 Task: Find connections with filter location Bānka with filter topic #managementwith filter profile language German with filter current company United Breweries Ltd. with filter school Christ The King Engineering College with filter industry Computers and Electronics Manufacturing with filter service category Cybersecurity with filter keywords title Heavy Equipment Operator
Action: Mouse moved to (516, 65)
Screenshot: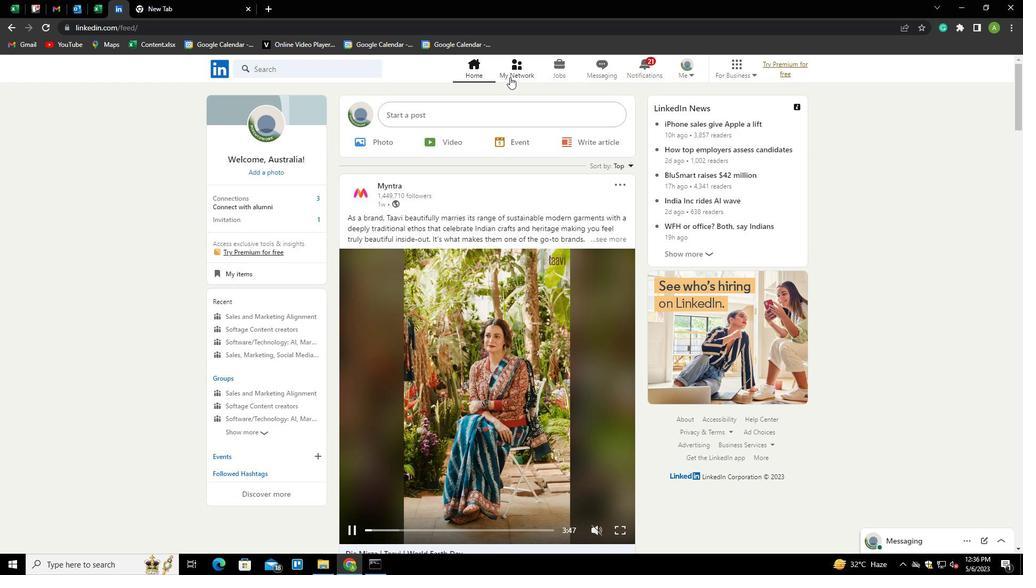 
Action: Mouse pressed left at (516, 65)
Screenshot: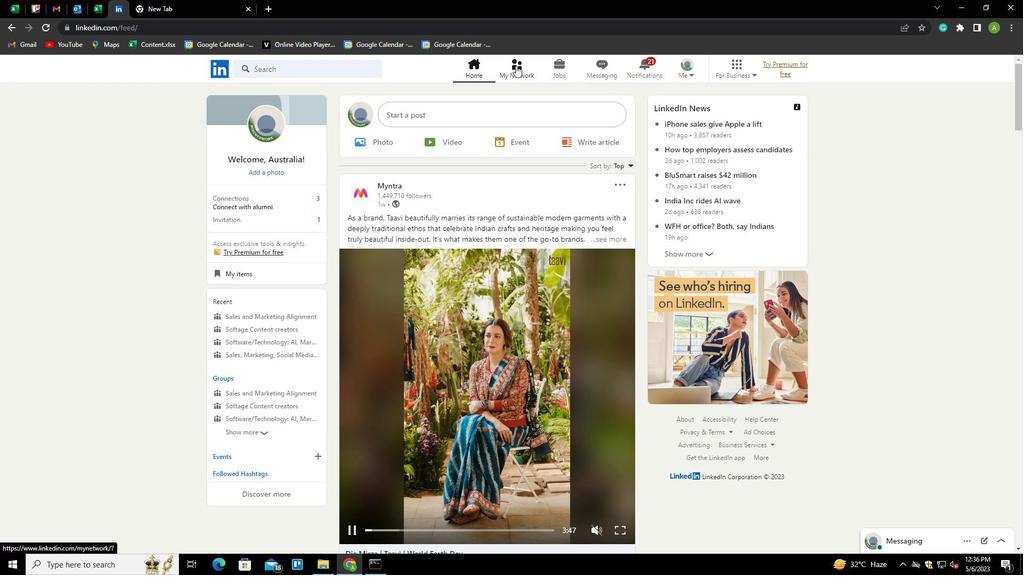 
Action: Mouse moved to (275, 126)
Screenshot: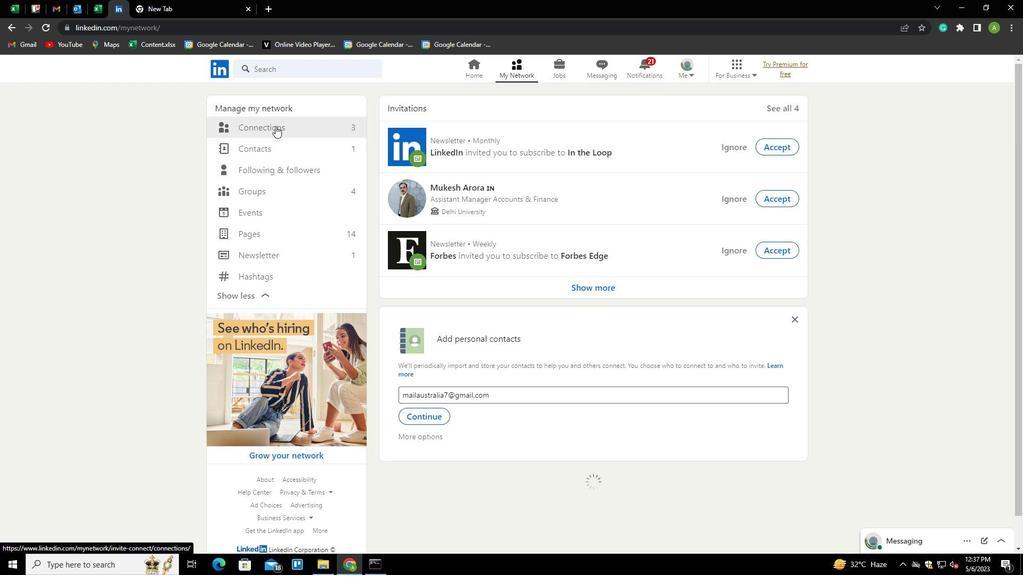 
Action: Mouse pressed left at (275, 126)
Screenshot: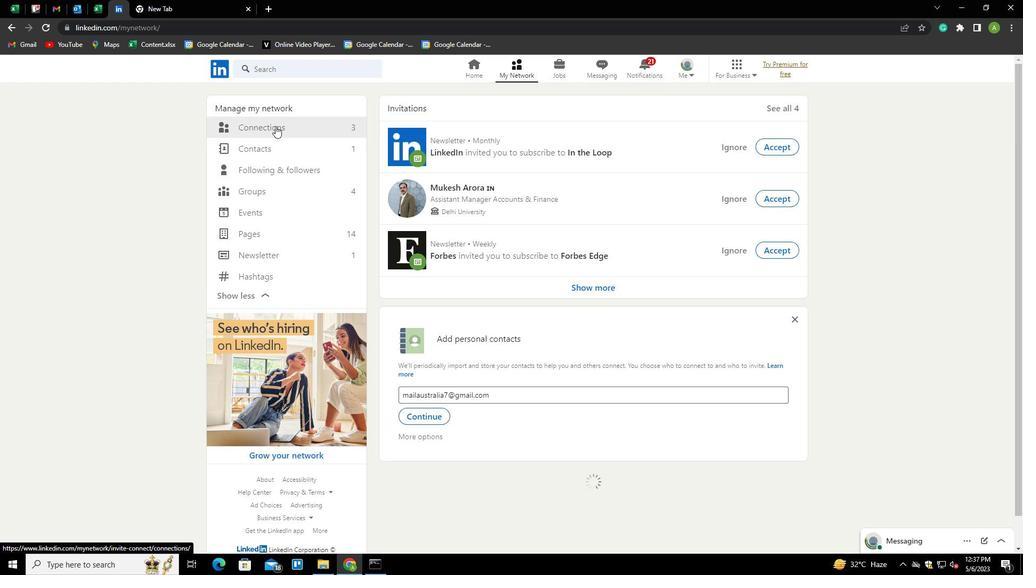 
Action: Mouse moved to (574, 127)
Screenshot: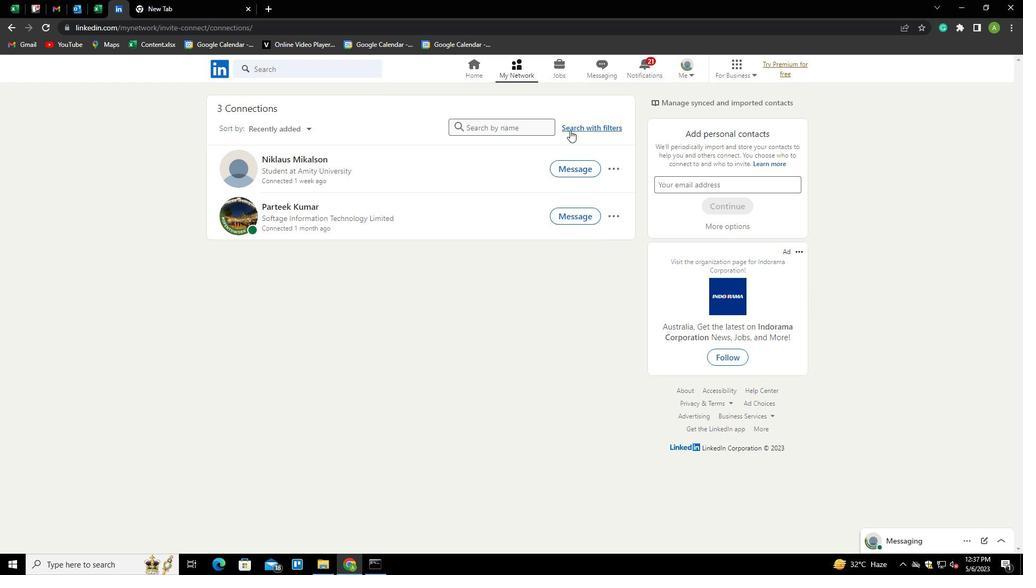 
Action: Mouse pressed left at (574, 127)
Screenshot: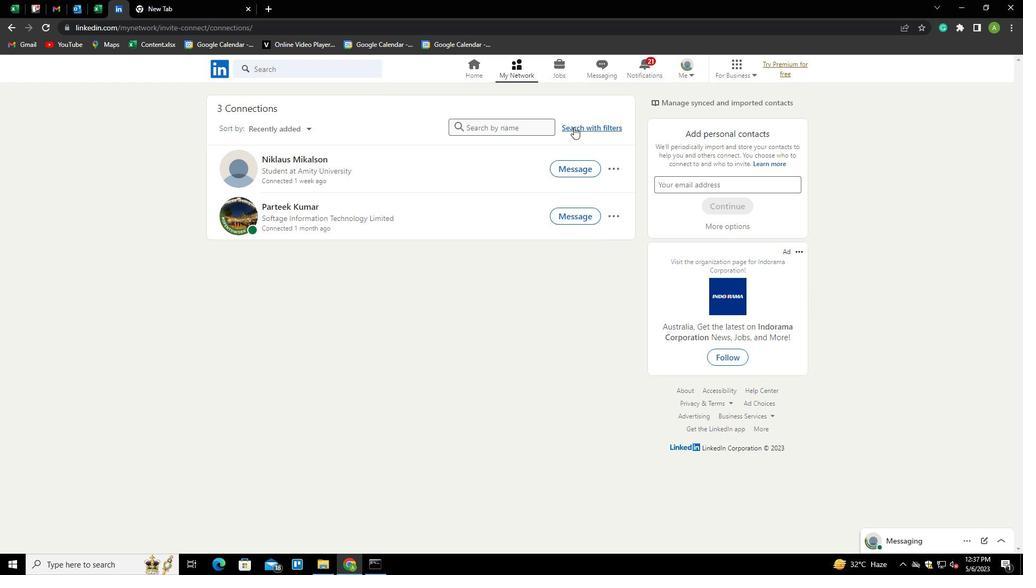 
Action: Mouse moved to (550, 96)
Screenshot: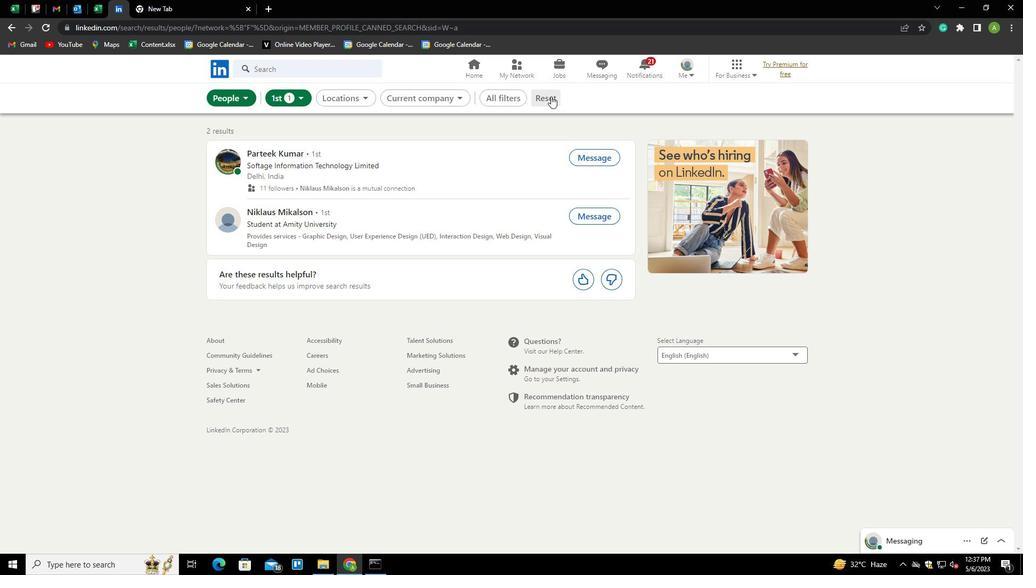 
Action: Mouse pressed left at (550, 96)
Screenshot: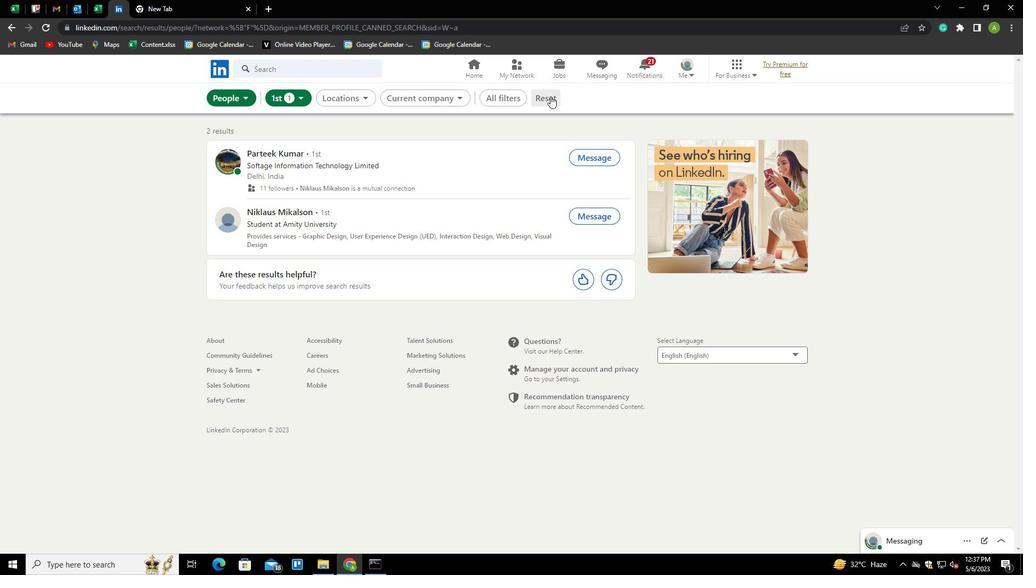
Action: Mouse moved to (529, 96)
Screenshot: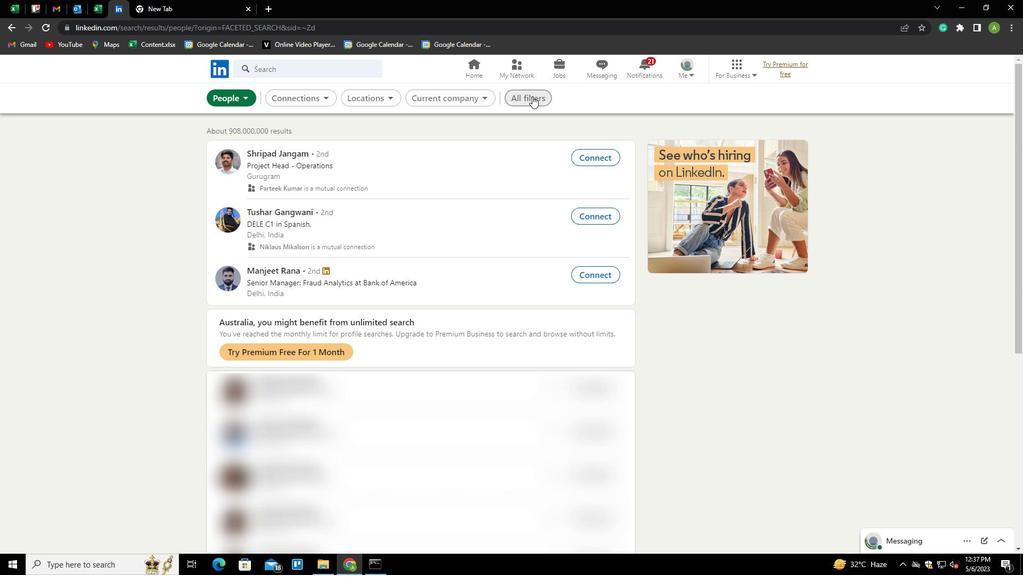 
Action: Mouse pressed left at (529, 96)
Screenshot: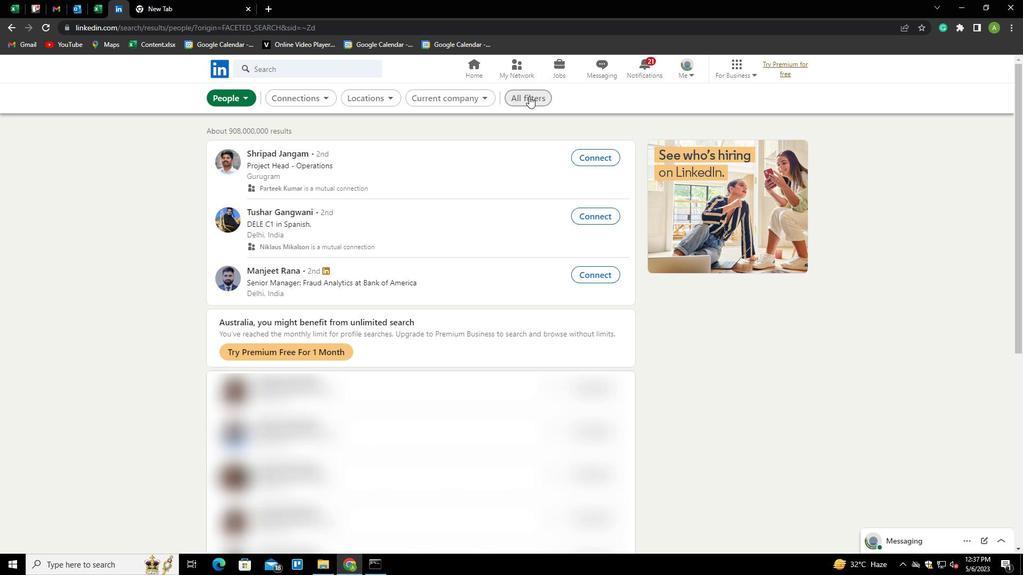 
Action: Mouse moved to (852, 371)
Screenshot: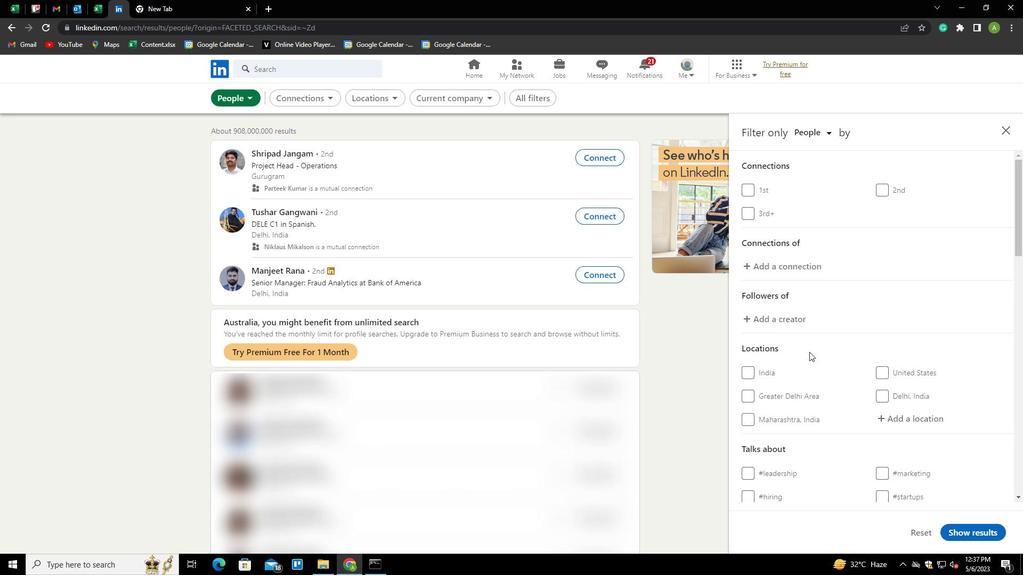 
Action: Mouse scrolled (852, 371) with delta (0, 0)
Screenshot: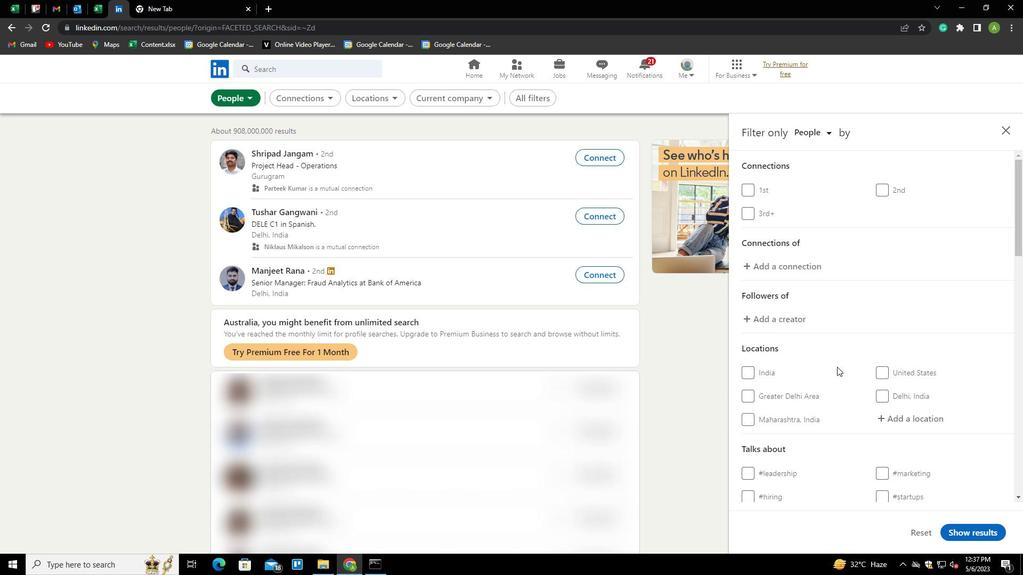 
Action: Mouse scrolled (852, 371) with delta (0, 0)
Screenshot: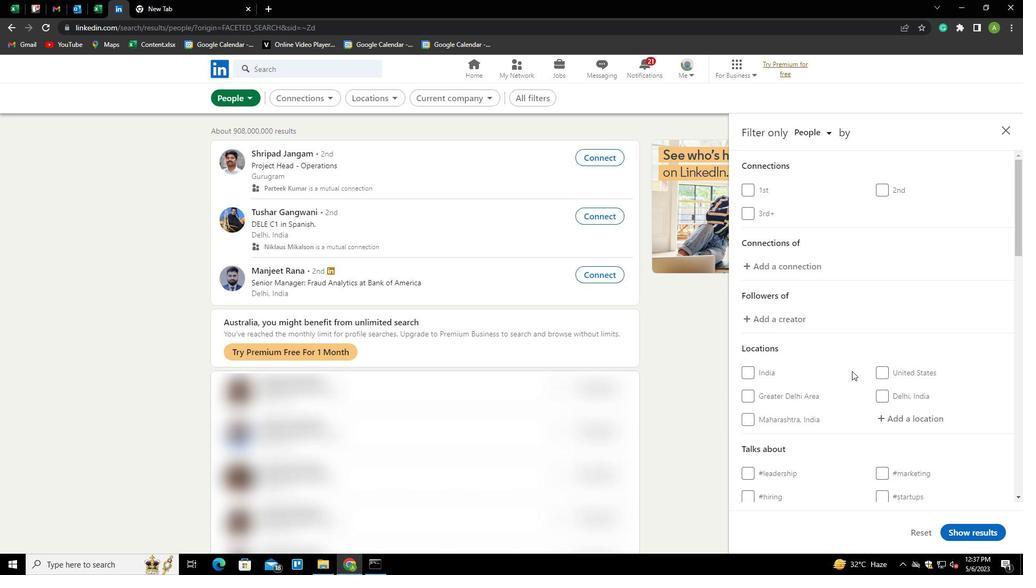 
Action: Mouse moved to (897, 308)
Screenshot: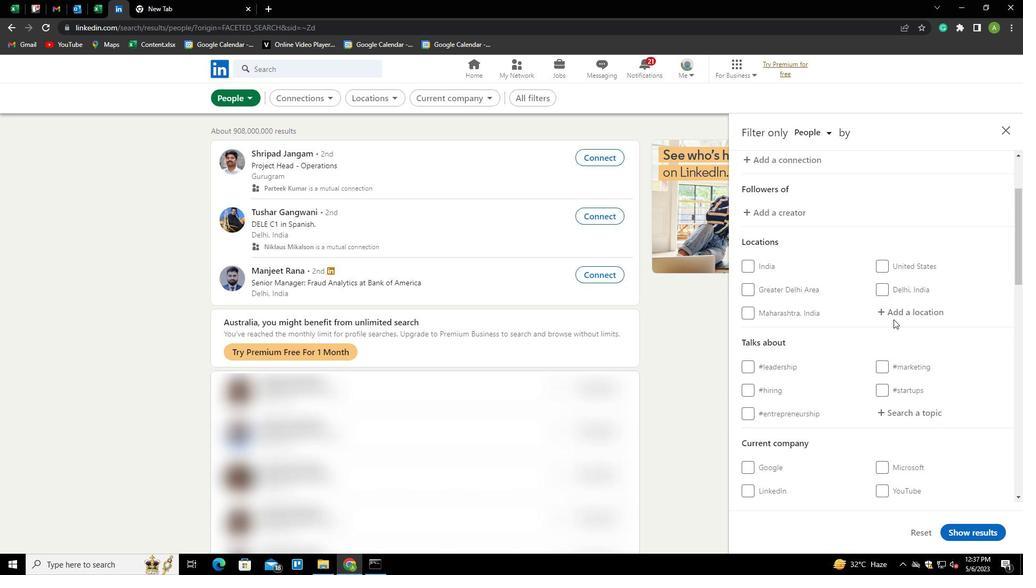 
Action: Mouse pressed left at (897, 308)
Screenshot: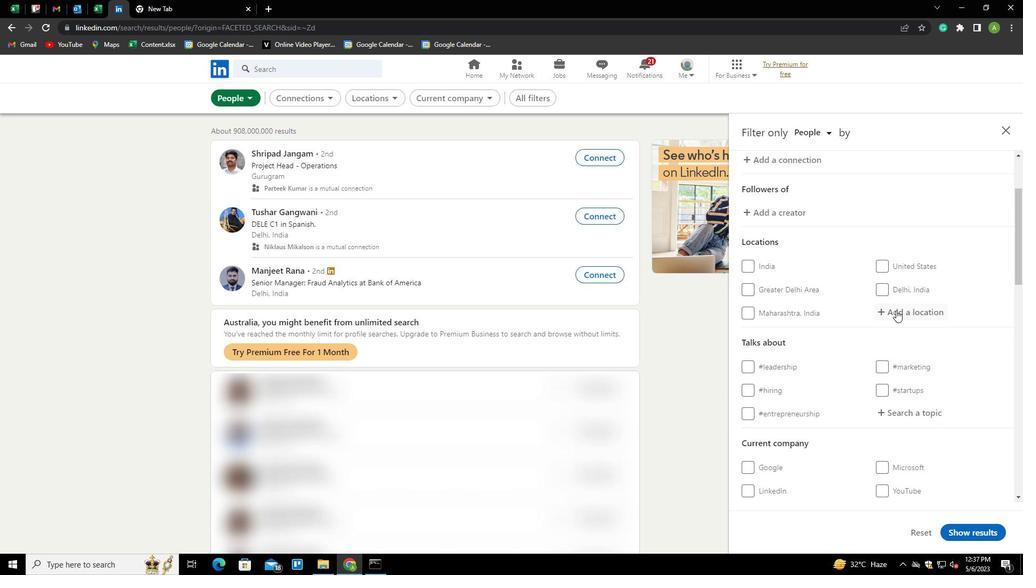 
Action: Key pressed <Key.shift>BA
Screenshot: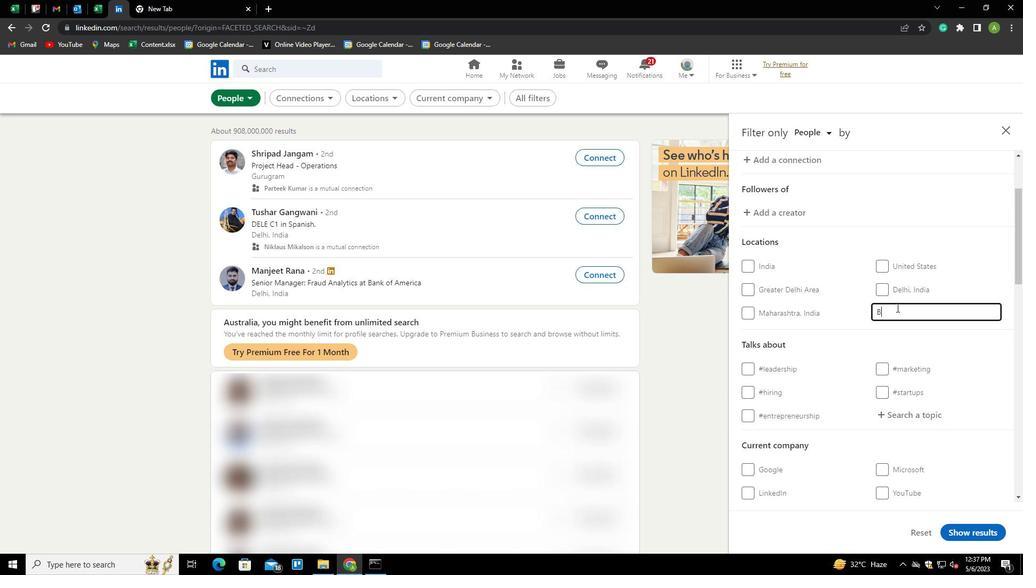 
Action: Mouse moved to (847, 261)
Screenshot: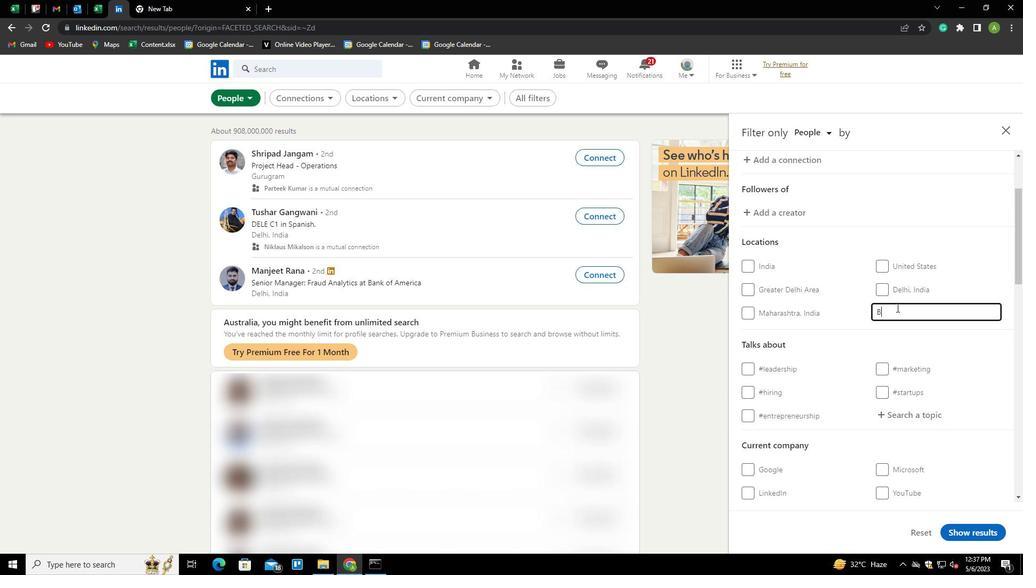 
Action: Key pressed NKS<Key.backspace>A<Key.down><Key.enter>
Screenshot: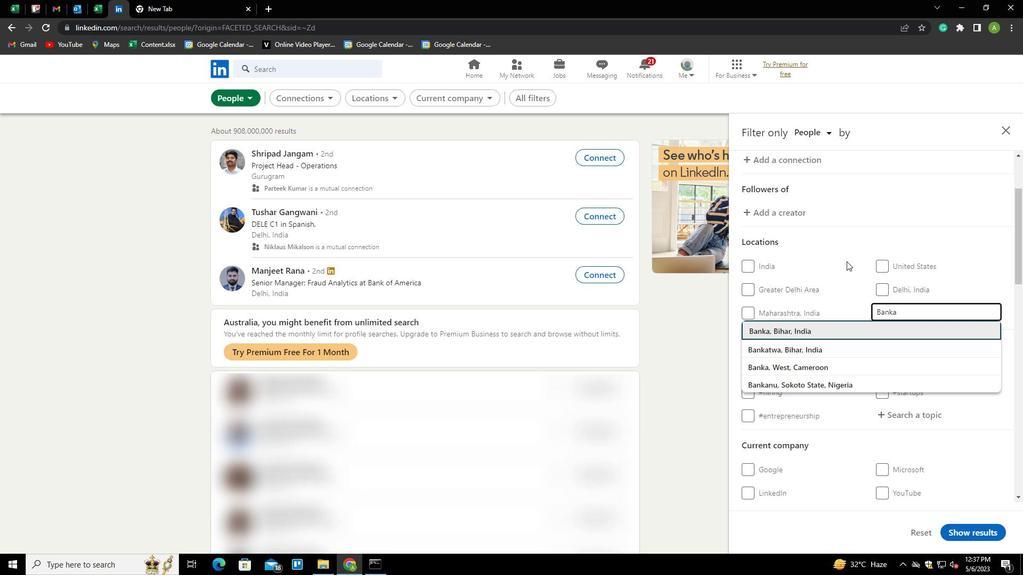 
Action: Mouse moved to (839, 286)
Screenshot: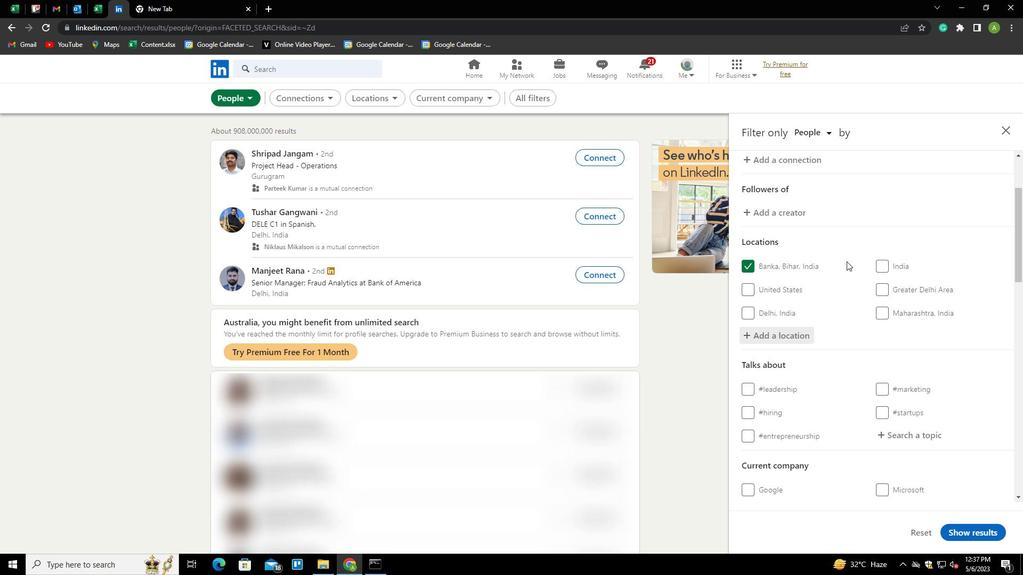 
Action: Mouse scrolled (839, 285) with delta (0, 0)
Screenshot: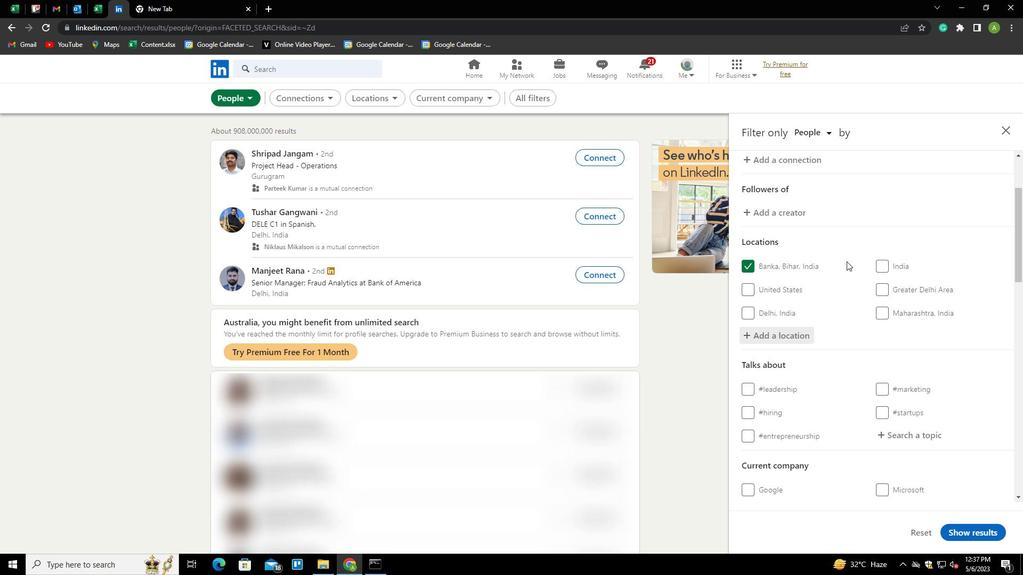 
Action: Mouse scrolled (839, 285) with delta (0, 0)
Screenshot: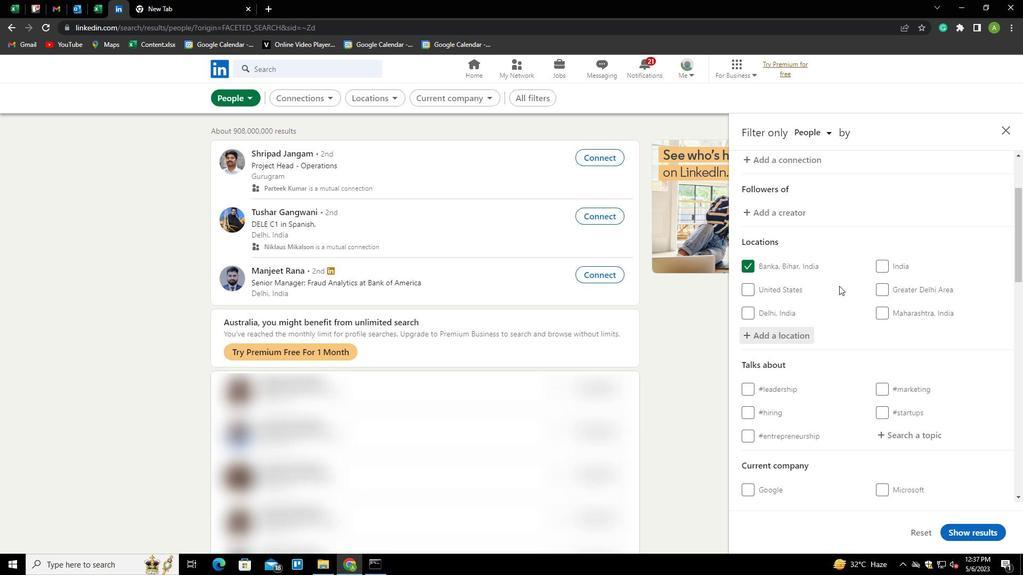 
Action: Mouse moved to (898, 320)
Screenshot: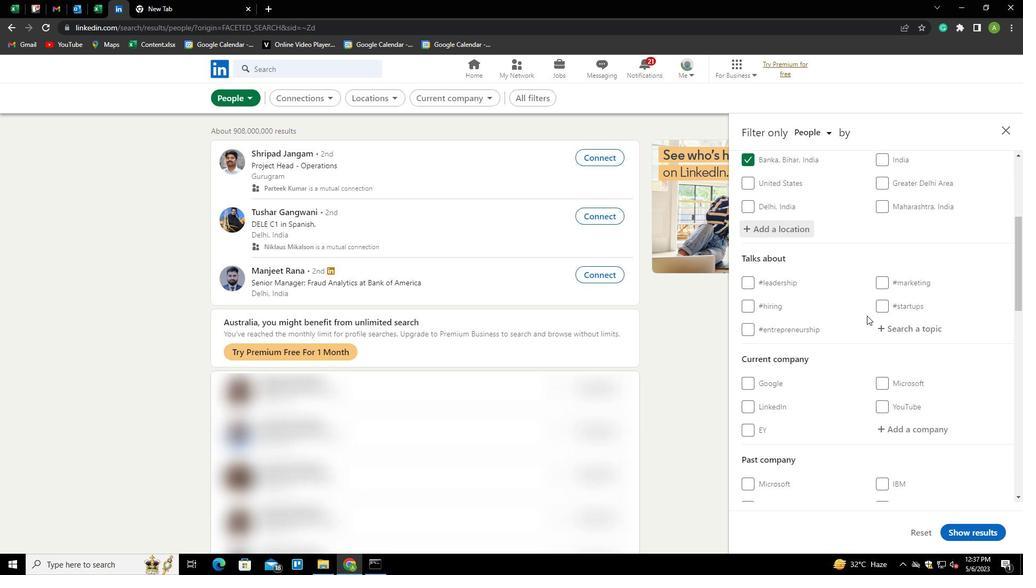 
Action: Mouse pressed left at (898, 320)
Screenshot: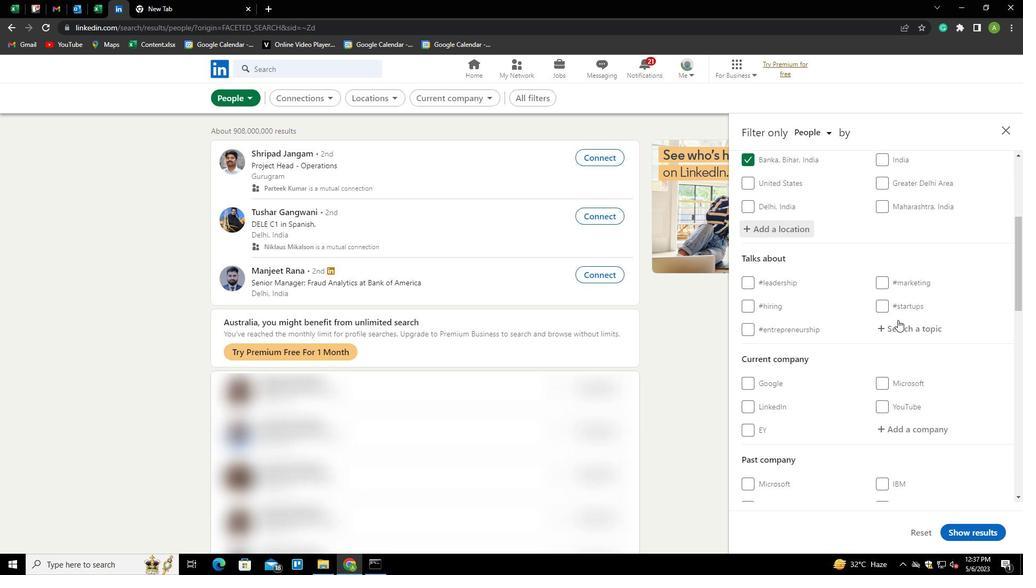
Action: Mouse moved to (893, 320)
Screenshot: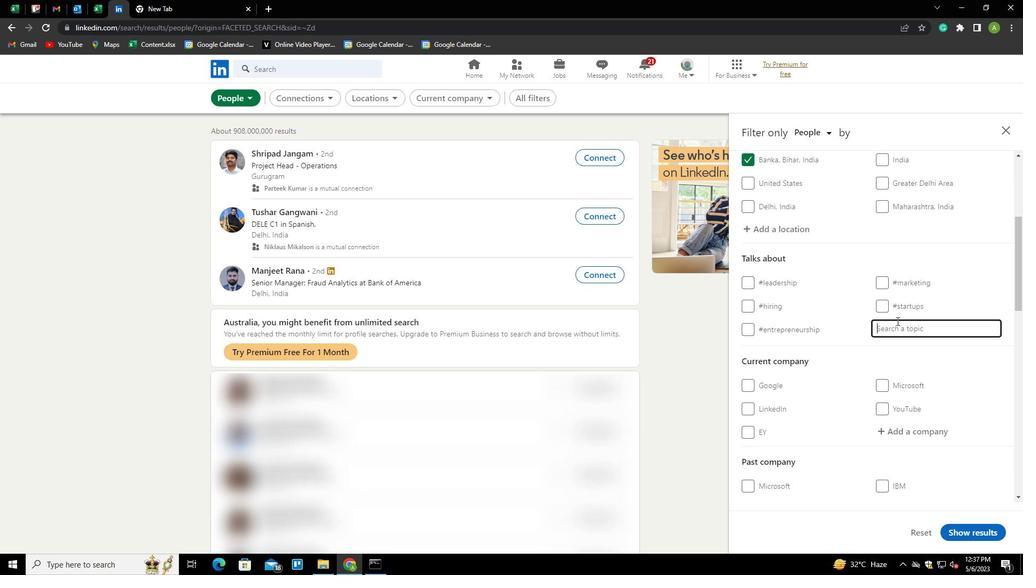 
Action: Key pressed MANAGEMENT<Key.down><Key.enter>
Screenshot: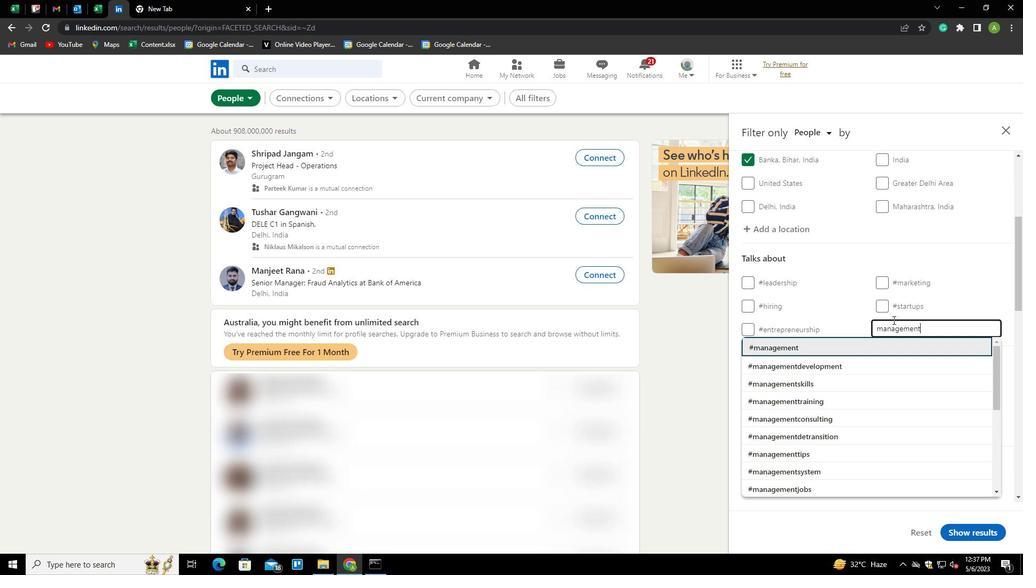 
Action: Mouse scrolled (893, 319) with delta (0, 0)
Screenshot: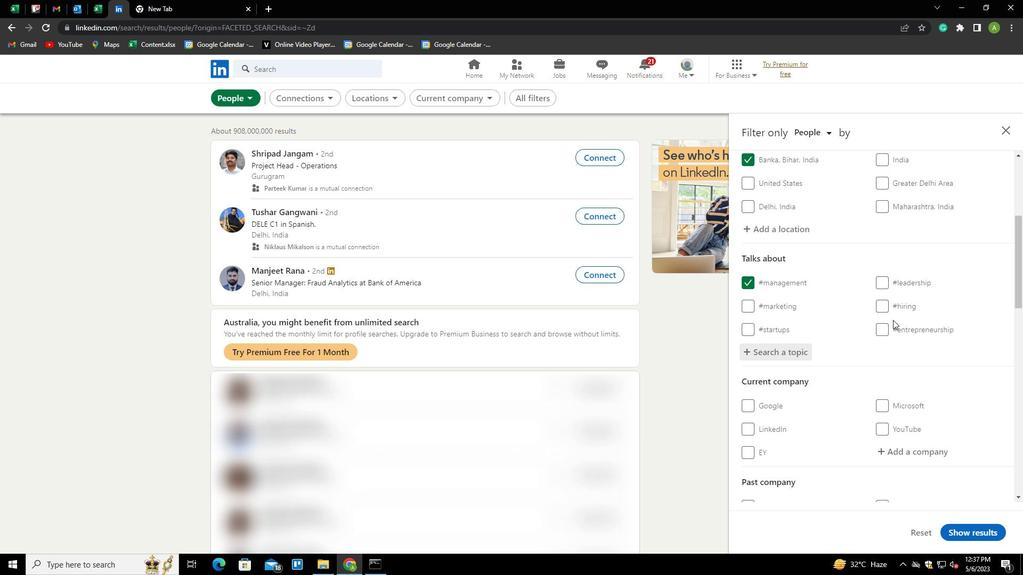 
Action: Mouse scrolled (893, 319) with delta (0, 0)
Screenshot: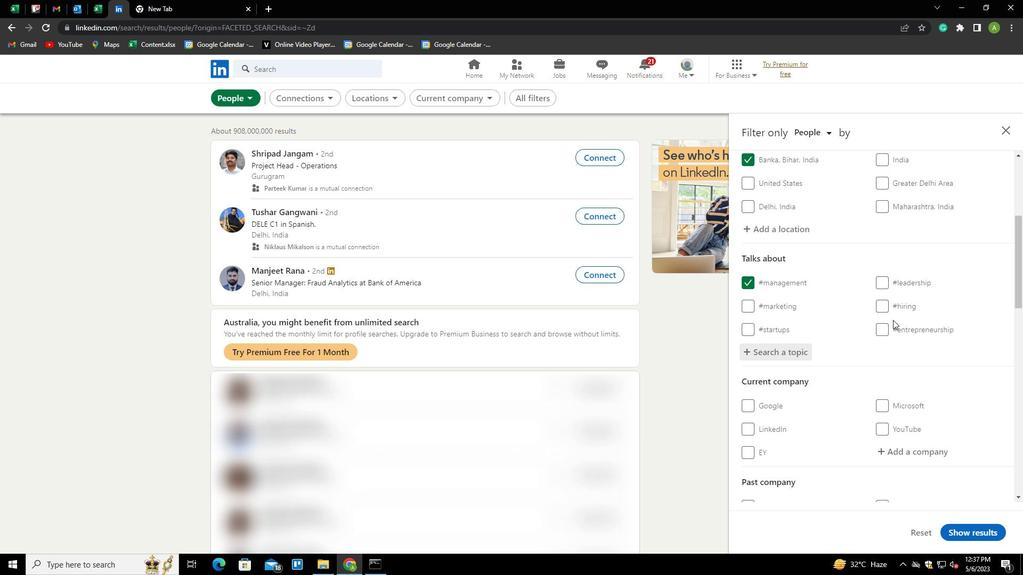 
Action: Mouse scrolled (893, 319) with delta (0, 0)
Screenshot: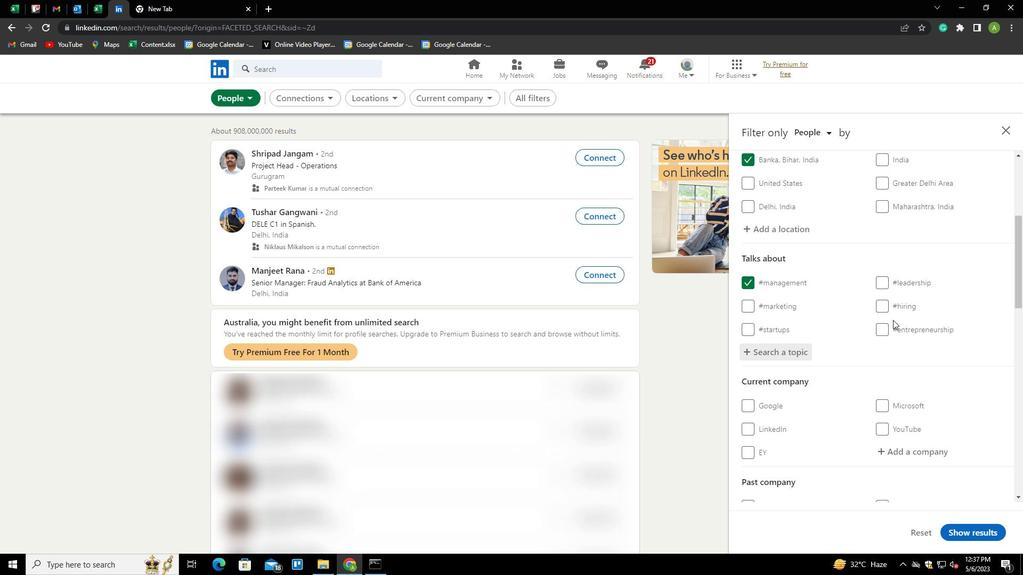 
Action: Mouse scrolled (893, 319) with delta (0, 0)
Screenshot: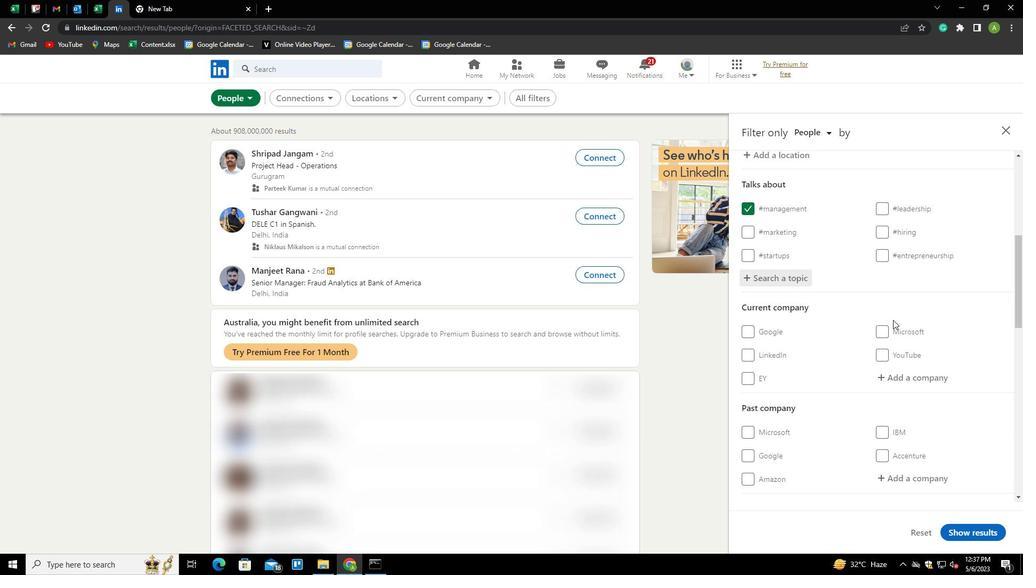 
Action: Mouse scrolled (893, 319) with delta (0, 0)
Screenshot: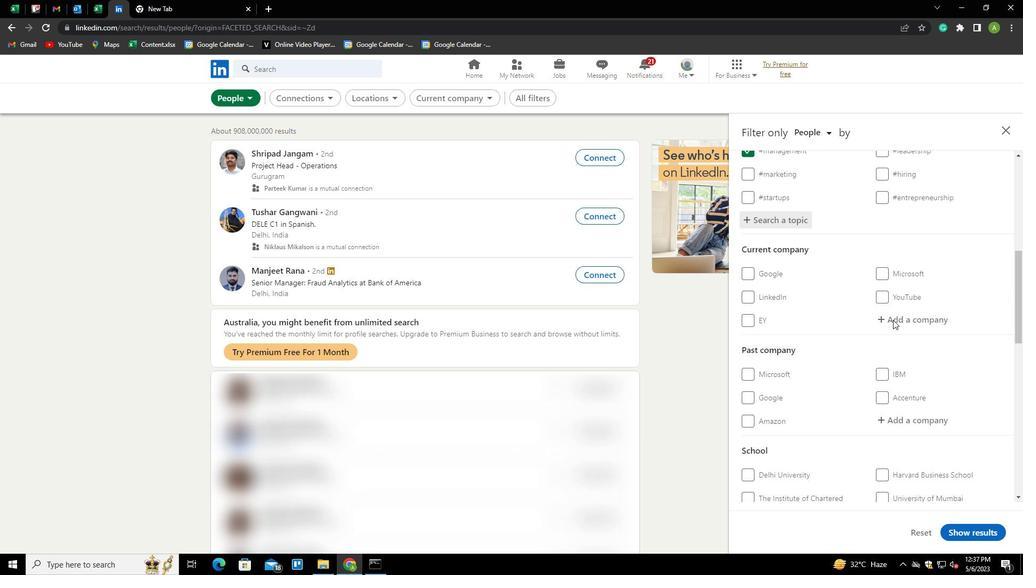 
Action: Mouse scrolled (893, 319) with delta (0, 0)
Screenshot: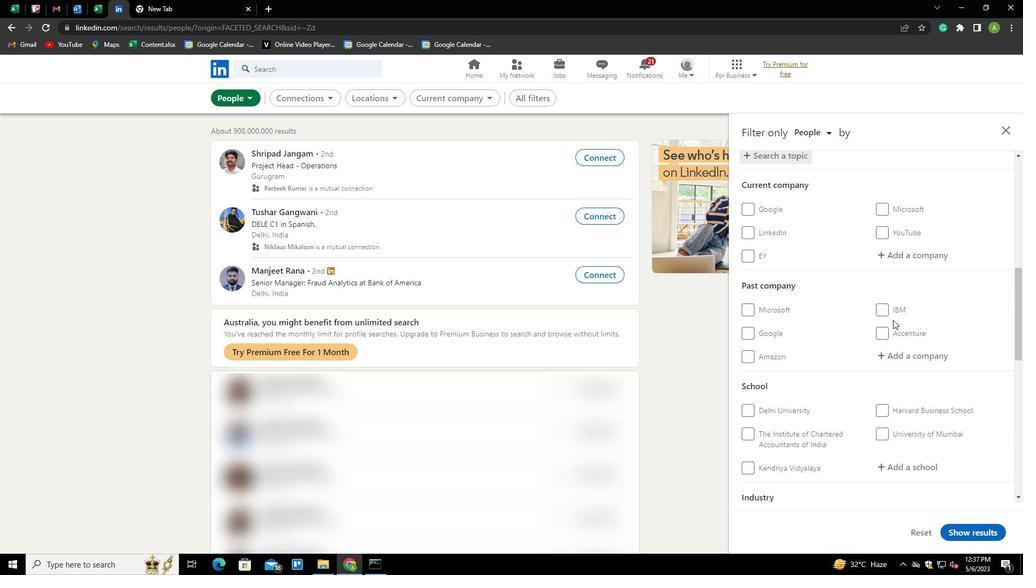 
Action: Mouse scrolled (893, 319) with delta (0, 0)
Screenshot: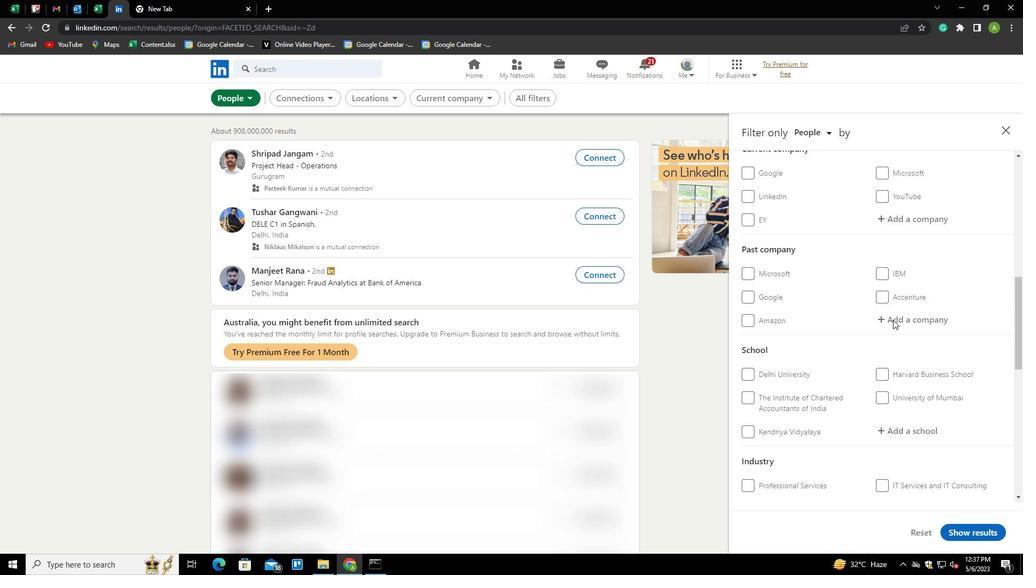 
Action: Mouse moved to (893, 320)
Screenshot: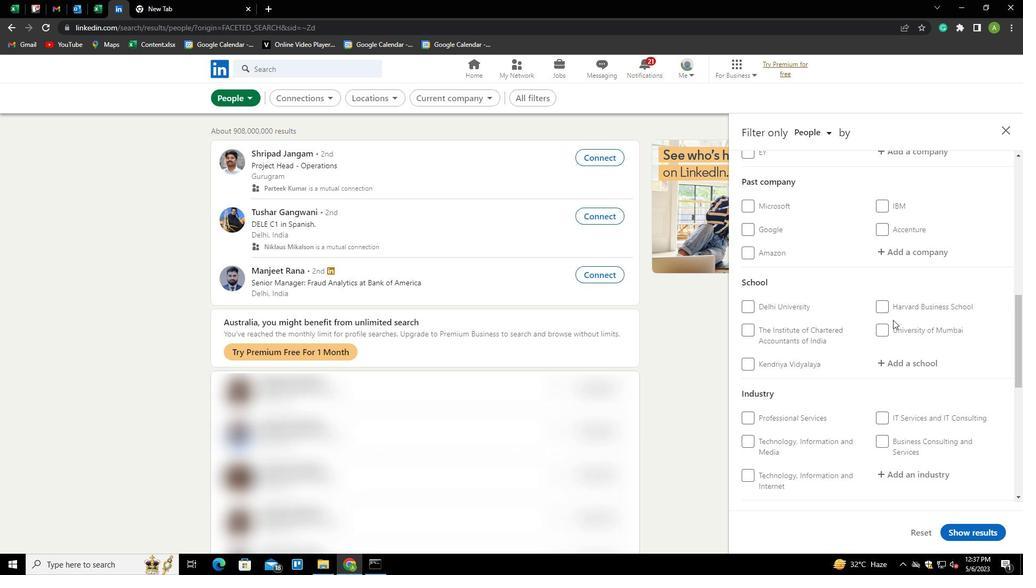 
Action: Mouse scrolled (893, 320) with delta (0, 0)
Screenshot: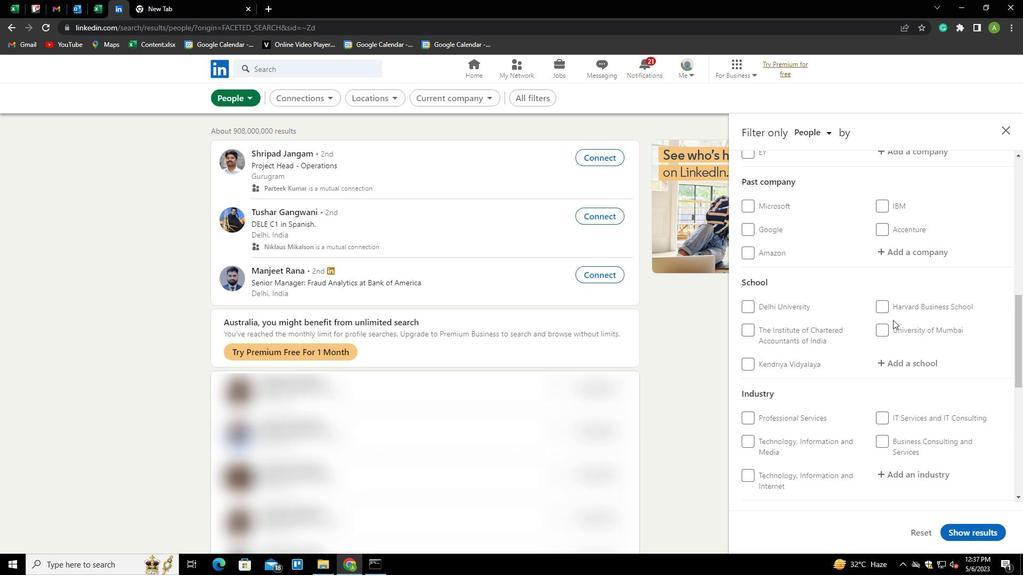 
Action: Mouse moved to (892, 322)
Screenshot: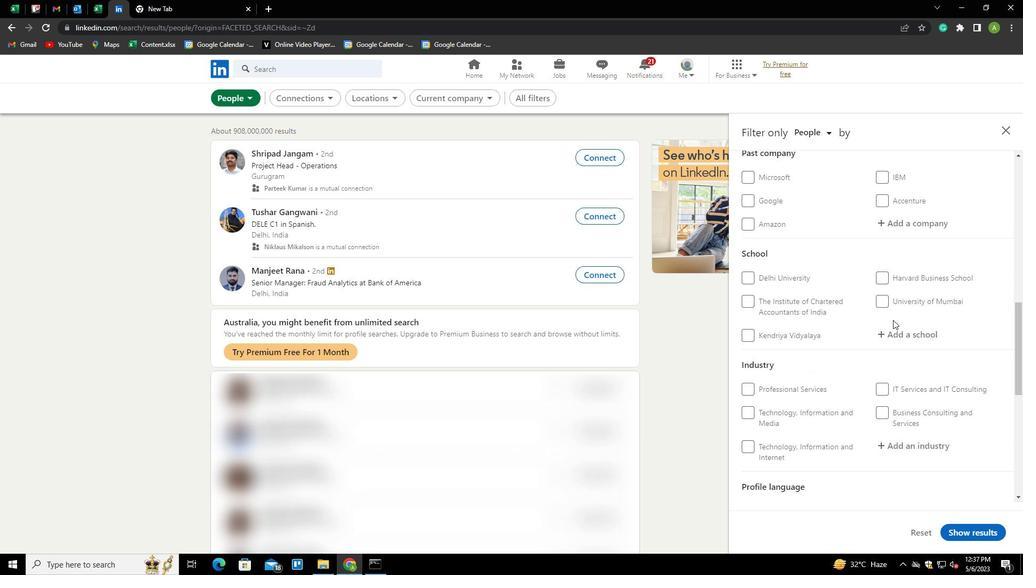 
Action: Mouse scrolled (892, 321) with delta (0, 0)
Screenshot: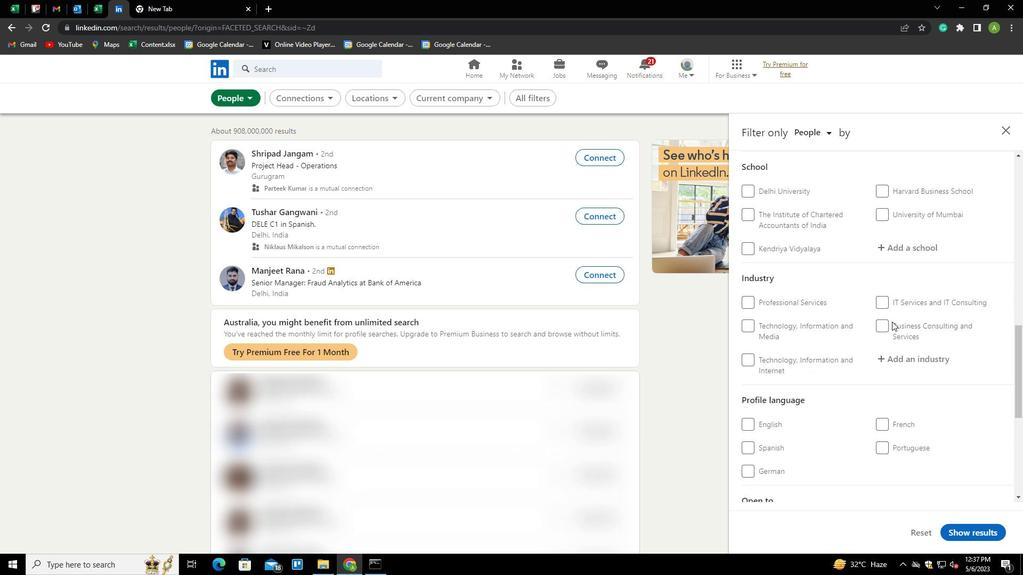 
Action: Mouse moved to (752, 406)
Screenshot: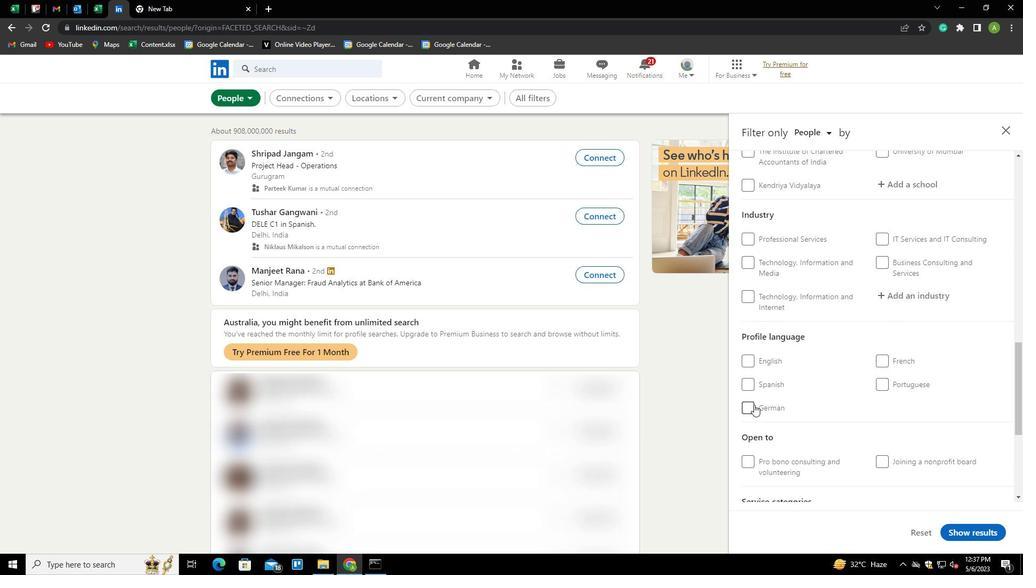 
Action: Mouse pressed left at (752, 406)
Screenshot: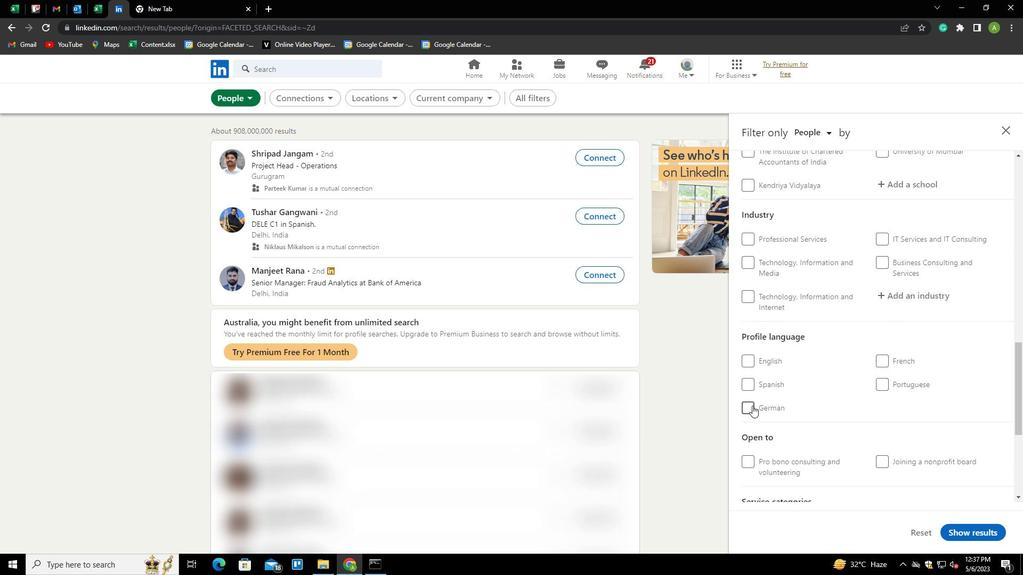 
Action: Mouse moved to (814, 370)
Screenshot: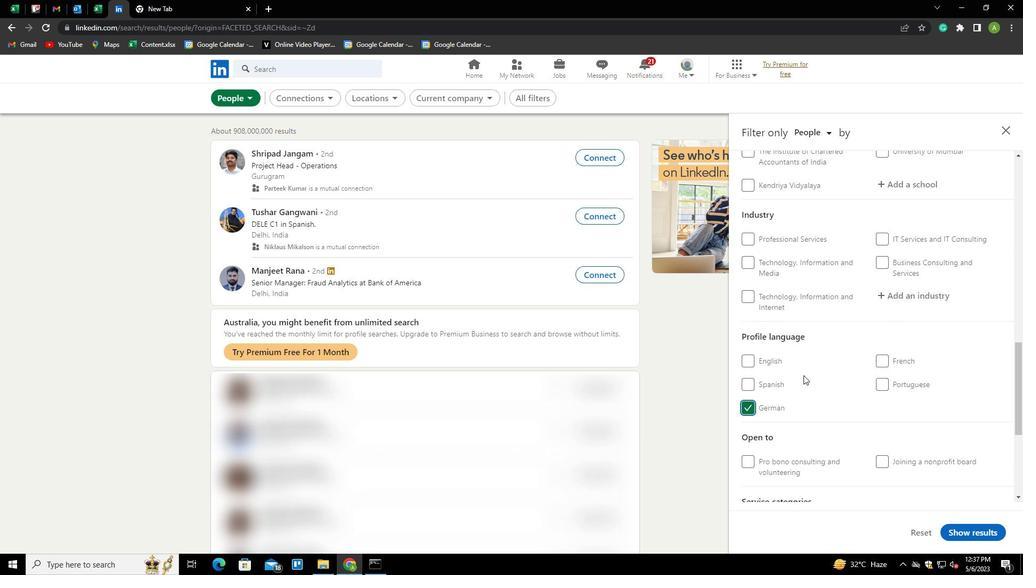 
Action: Mouse scrolled (814, 371) with delta (0, 0)
Screenshot: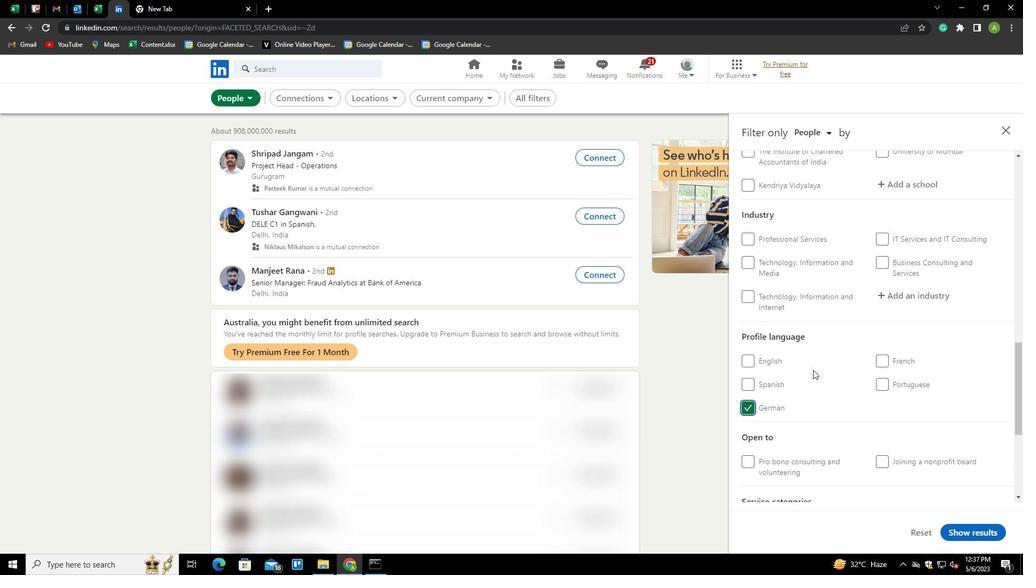 
Action: Mouse scrolled (814, 371) with delta (0, 0)
Screenshot: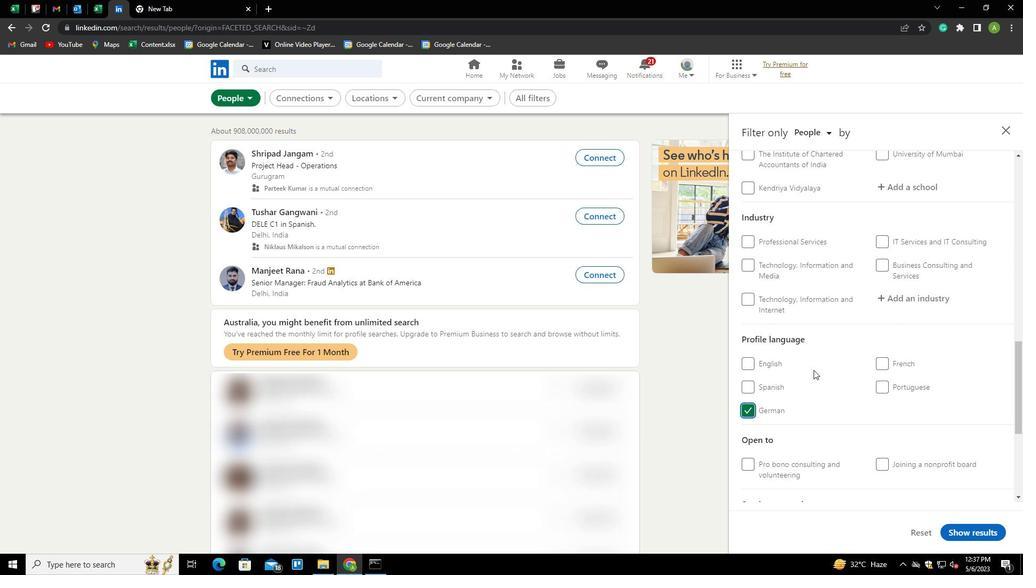 
Action: Mouse scrolled (814, 371) with delta (0, 0)
Screenshot: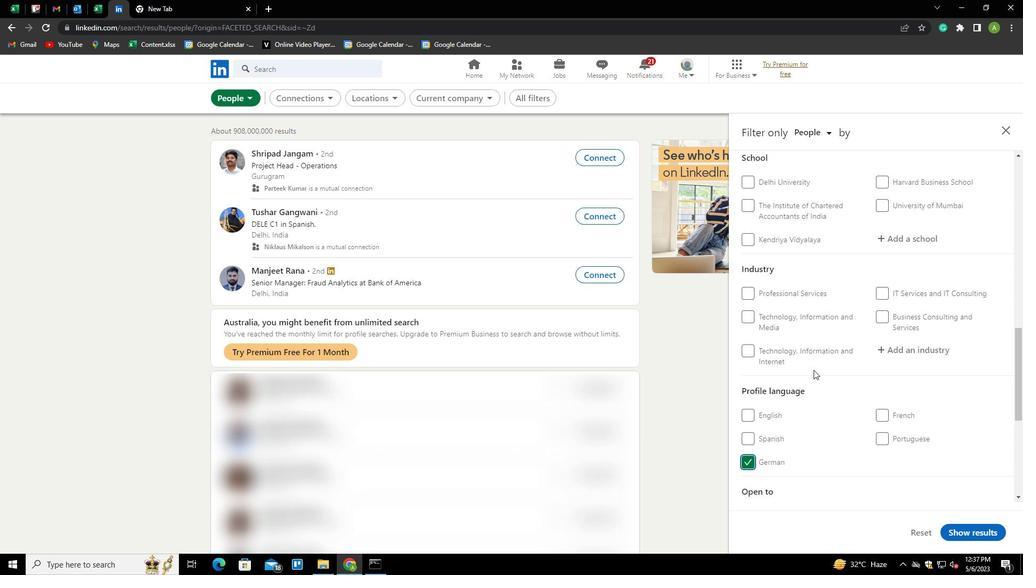 
Action: Mouse scrolled (814, 371) with delta (0, 0)
Screenshot: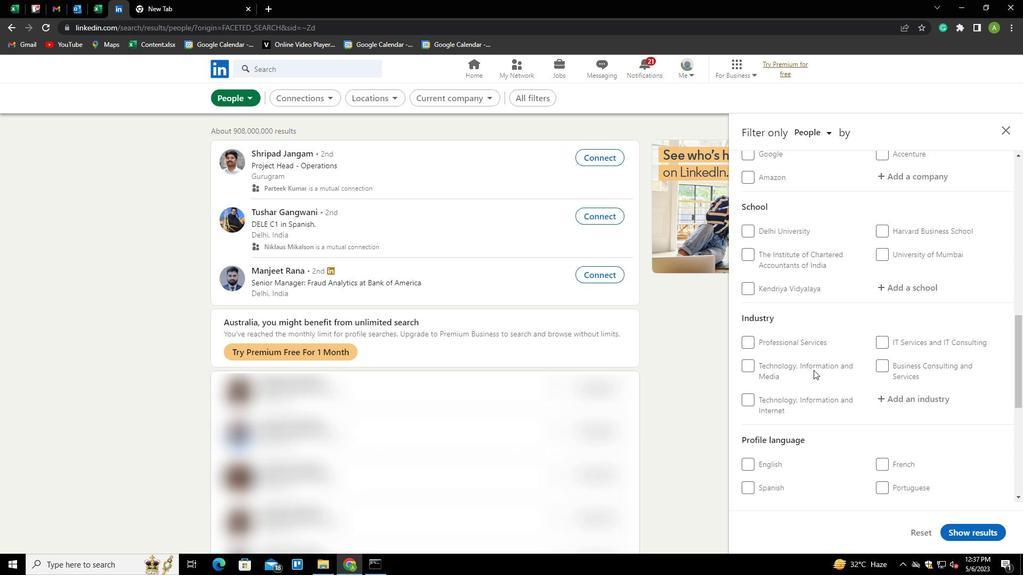 
Action: Mouse scrolled (814, 371) with delta (0, 0)
Screenshot: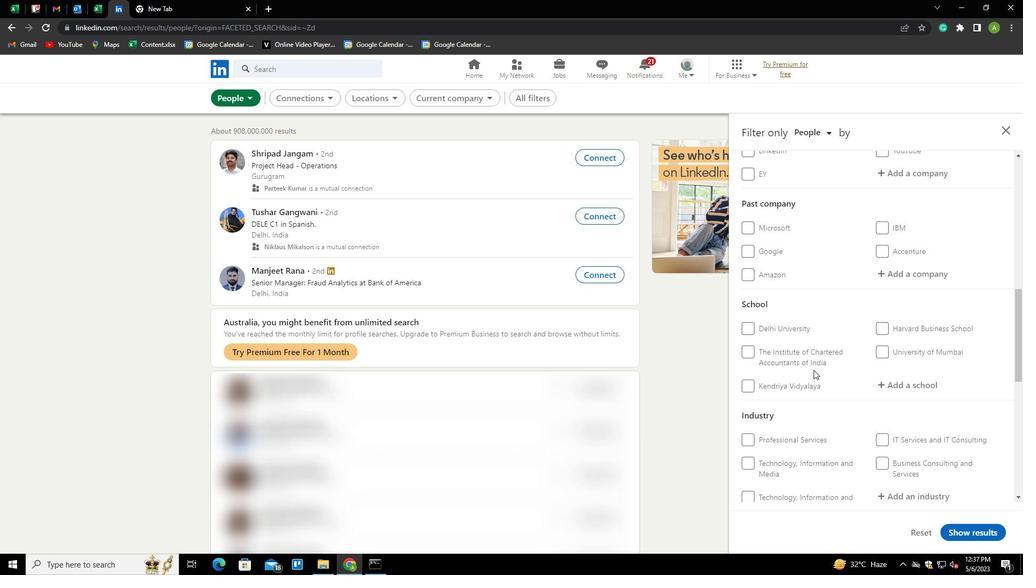 
Action: Mouse scrolled (814, 371) with delta (0, 0)
Screenshot: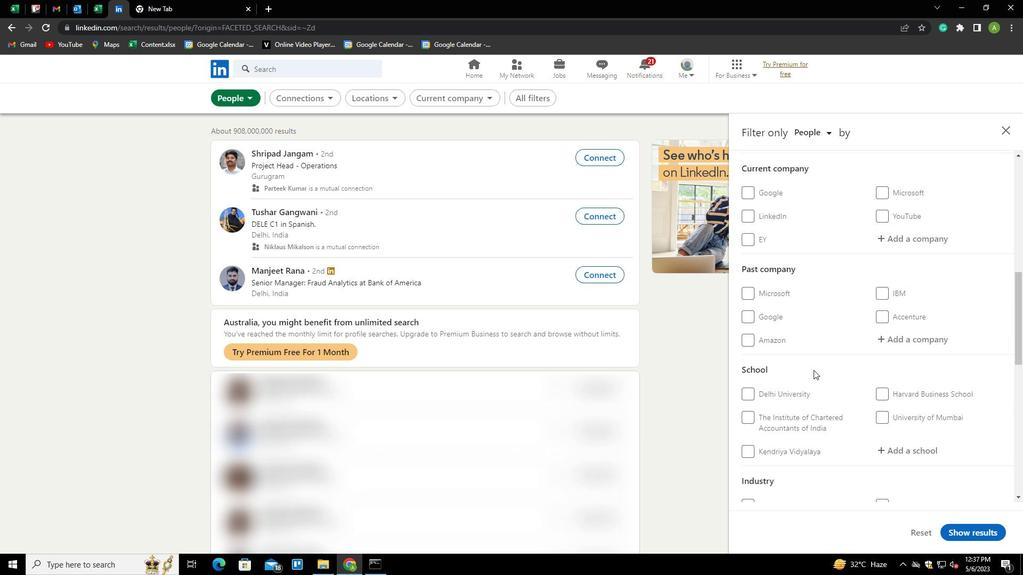 
Action: Mouse moved to (883, 291)
Screenshot: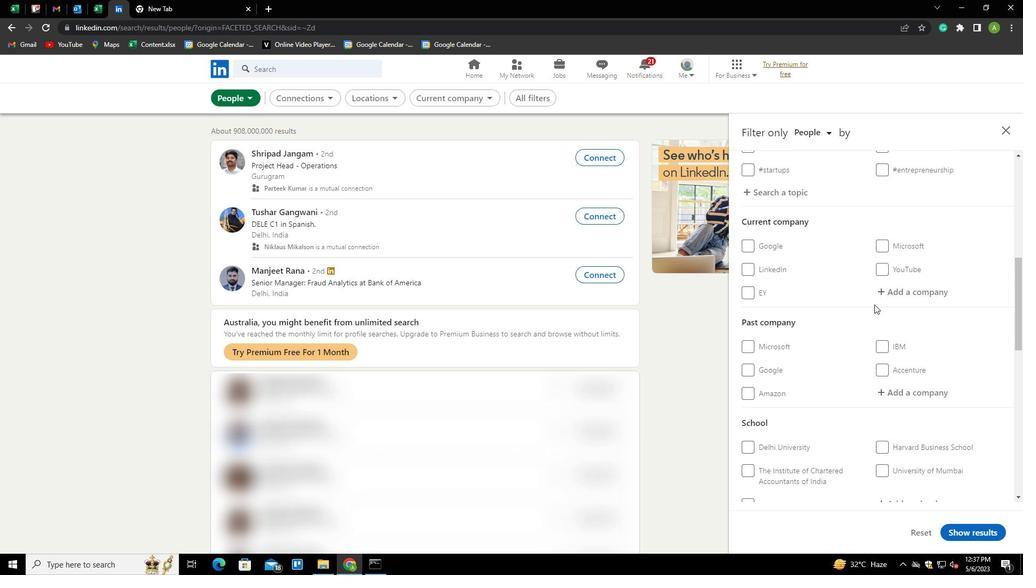 
Action: Mouse pressed left at (883, 291)
Screenshot: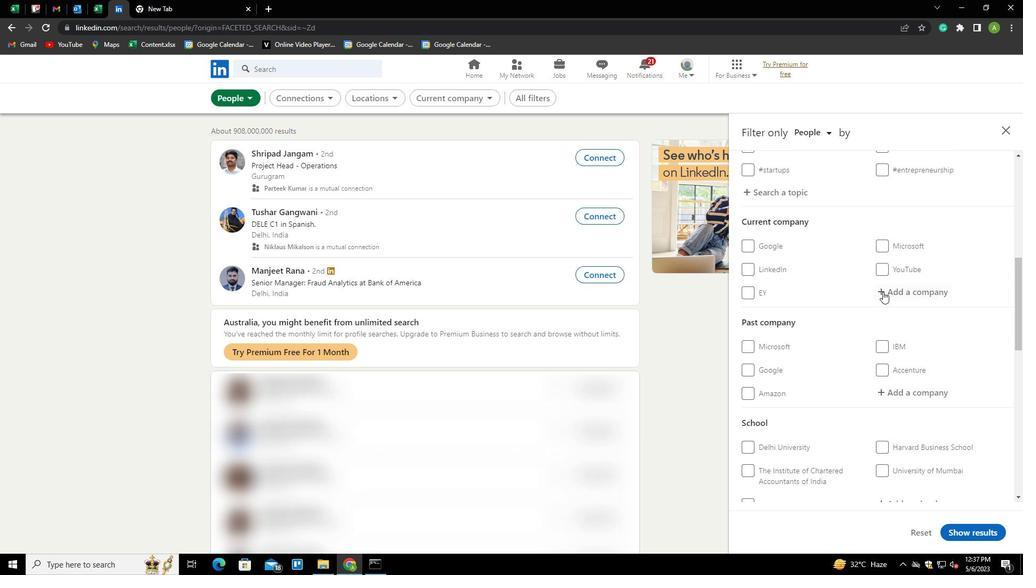 
Action: Mouse moved to (878, 286)
Screenshot: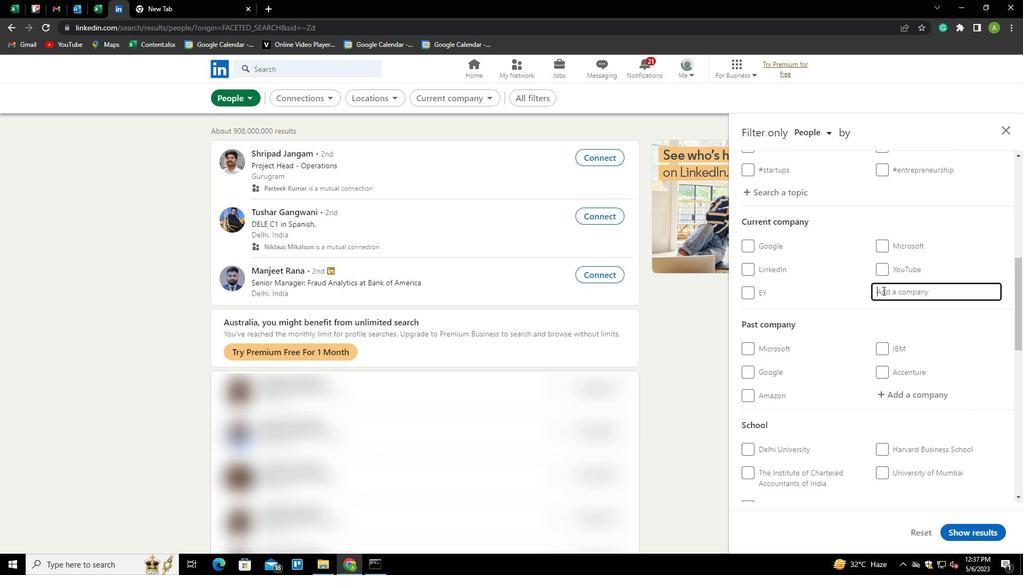 
Action: Key pressed <Key.shift><Key.shift><Key.shift><Key.shift><Key.shift>UNITED<Key.space><Key.shift>BREWERIES<Key.space><Key.shift>LTD.<Key.down><Key.enter>
Screenshot: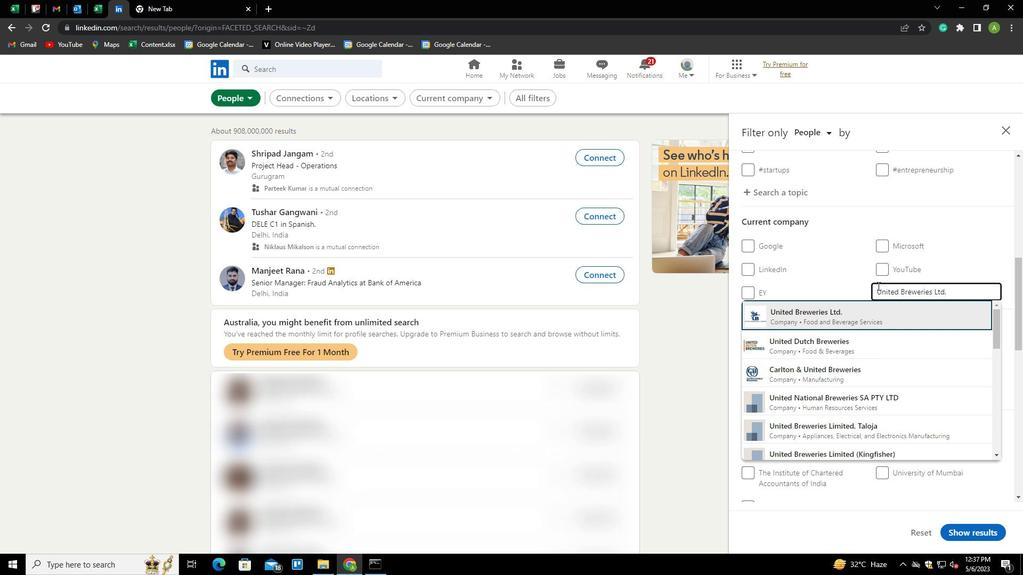 
Action: Mouse scrolled (878, 285) with delta (0, 0)
Screenshot: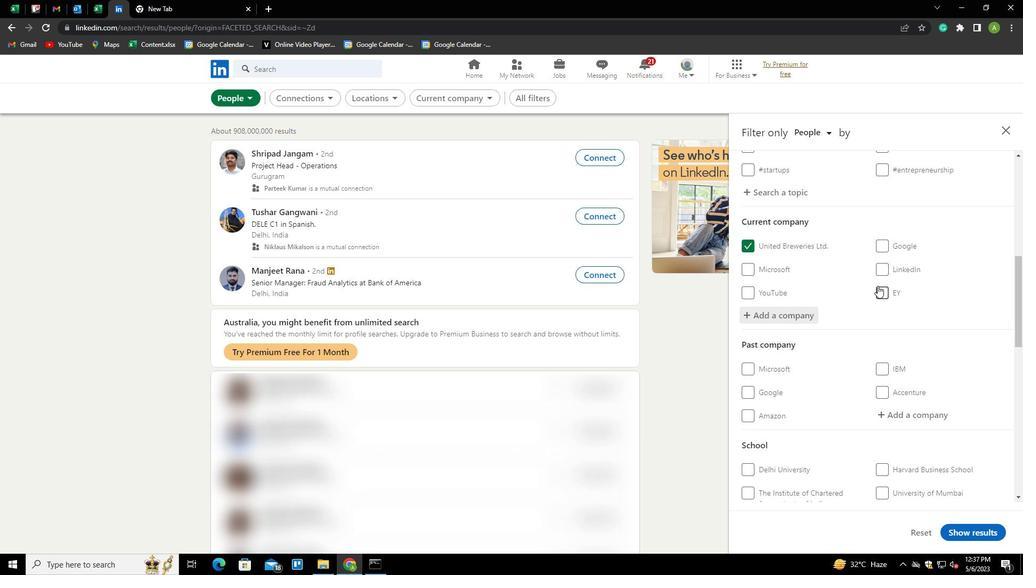 
Action: Mouse scrolled (878, 285) with delta (0, 0)
Screenshot: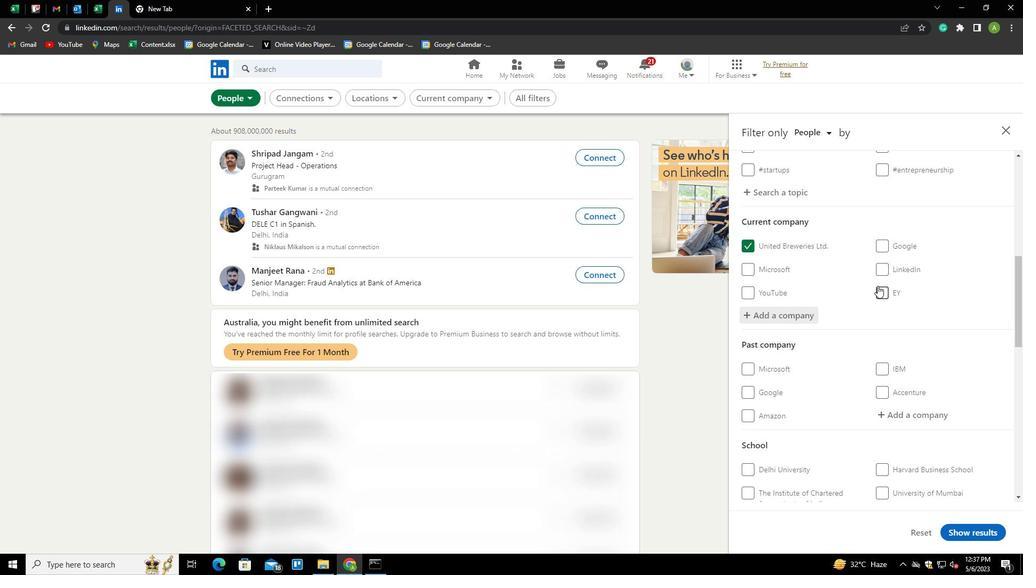 
Action: Mouse scrolled (878, 285) with delta (0, 0)
Screenshot: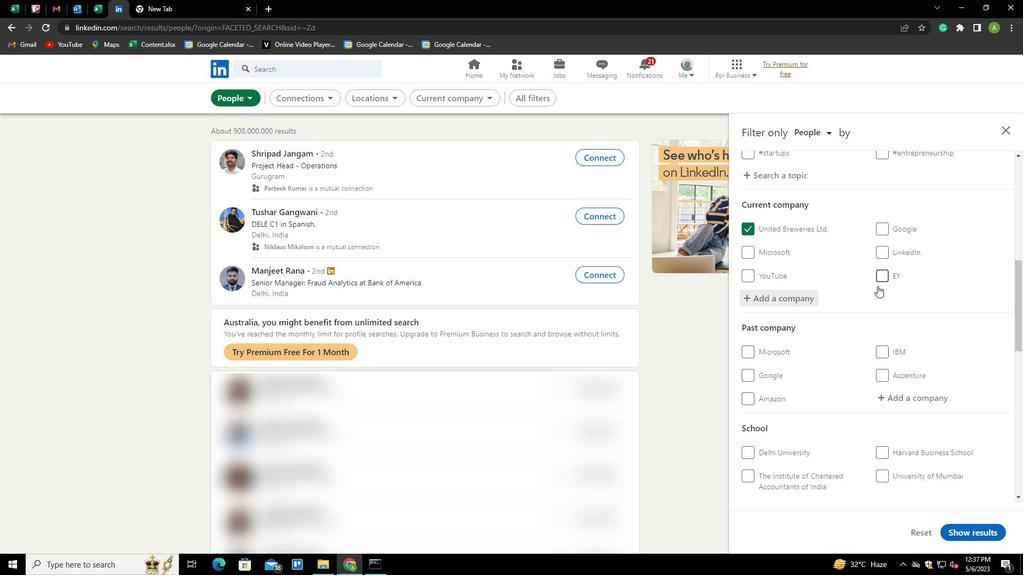 
Action: Mouse moved to (895, 365)
Screenshot: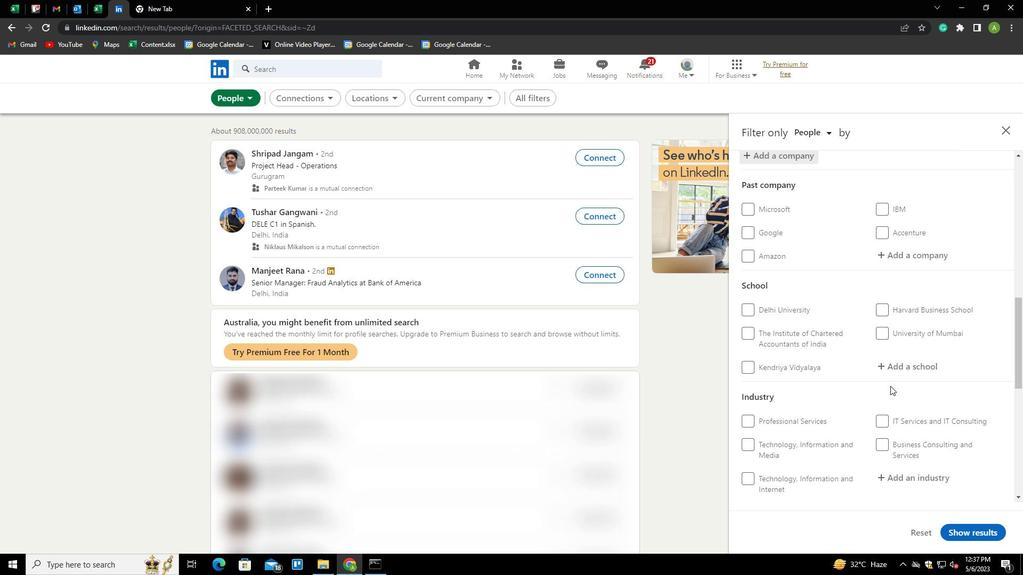 
Action: Mouse pressed left at (895, 365)
Screenshot: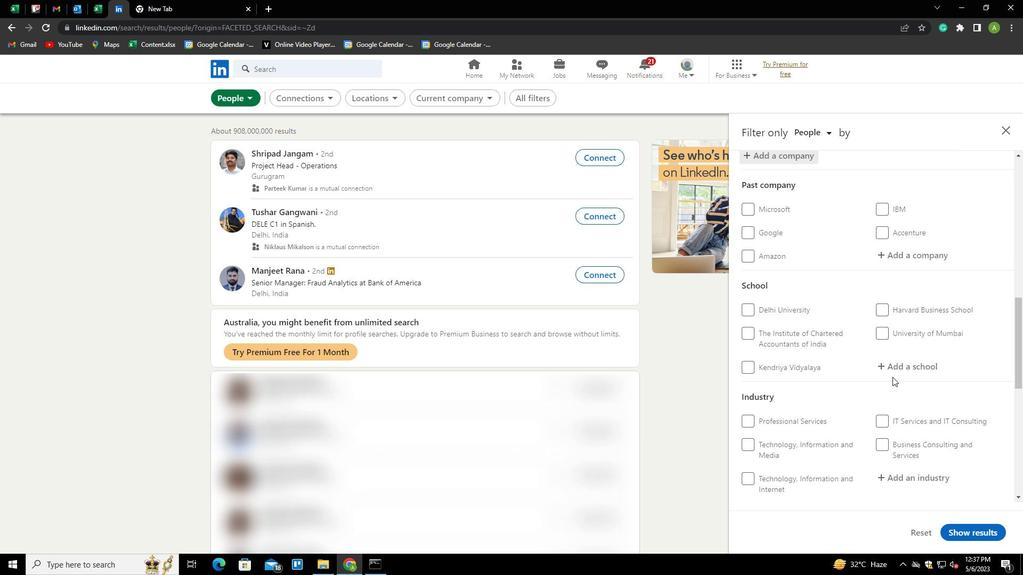 
Action: Key pressed <Key.shift>C
Screenshot: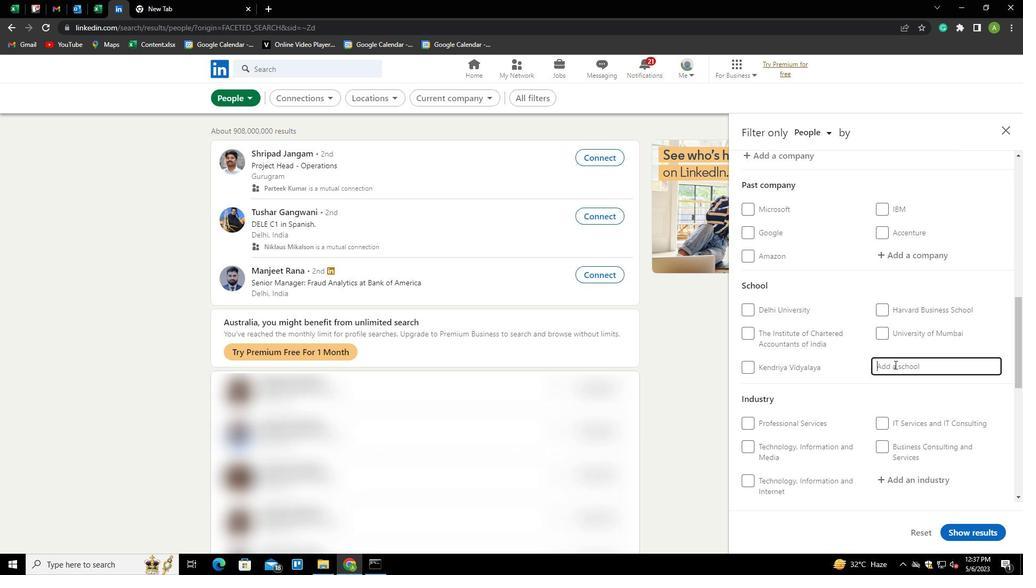 
Action: Mouse moved to (894, 362)
Screenshot: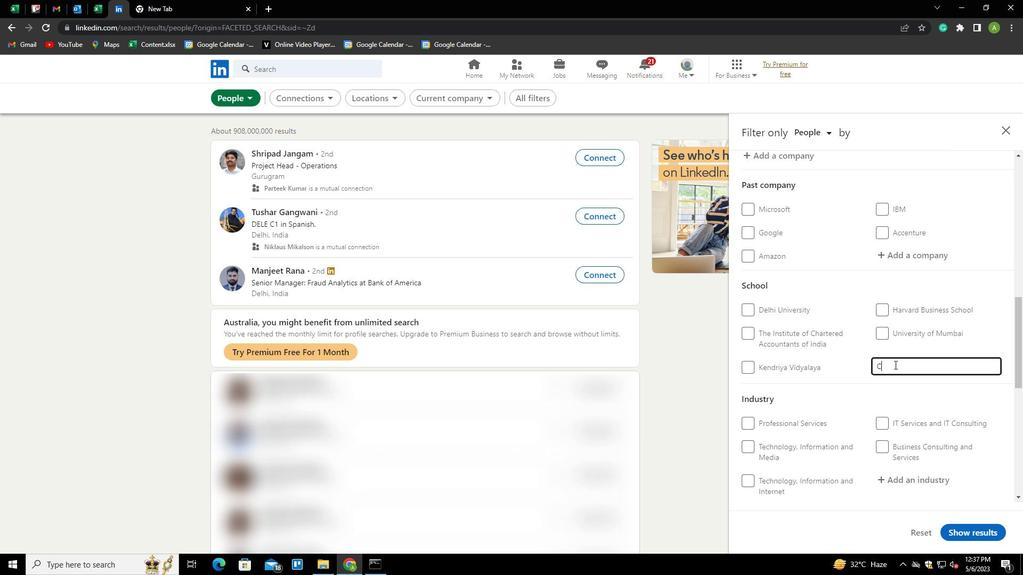 
Action: Key pressed HRIST<Key.space><Key.shift>THE<Key.shift><Key.space><Key.shift>KING<Key.space><Key.shift>ENGINEERING<Key.space><Key.shift>COLLEGE<Key.space><Key.shift><Key.shift><Key.shift><Key.shift><Key.shift><Key.shift><Key.shift><Key.shift><Key.shift><Key.shift><Key.shift><Key.shift><Key.shift><Key.shift><Key.shift><Key.shift><Key.shift><Key.shift><Key.shift><Key.down><Key.down><Key.enter>
Screenshot: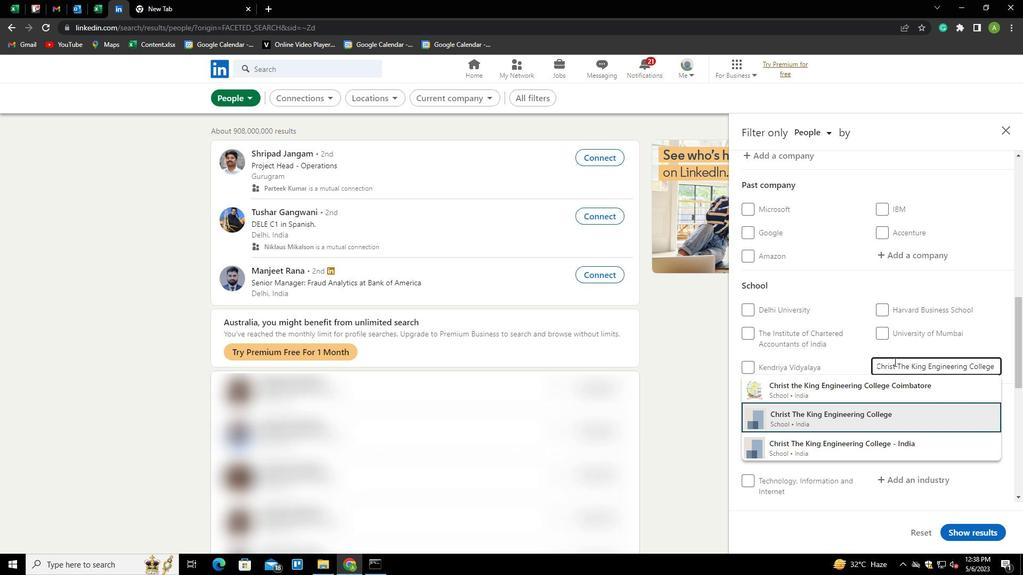 
Action: Mouse scrolled (894, 362) with delta (0, 0)
Screenshot: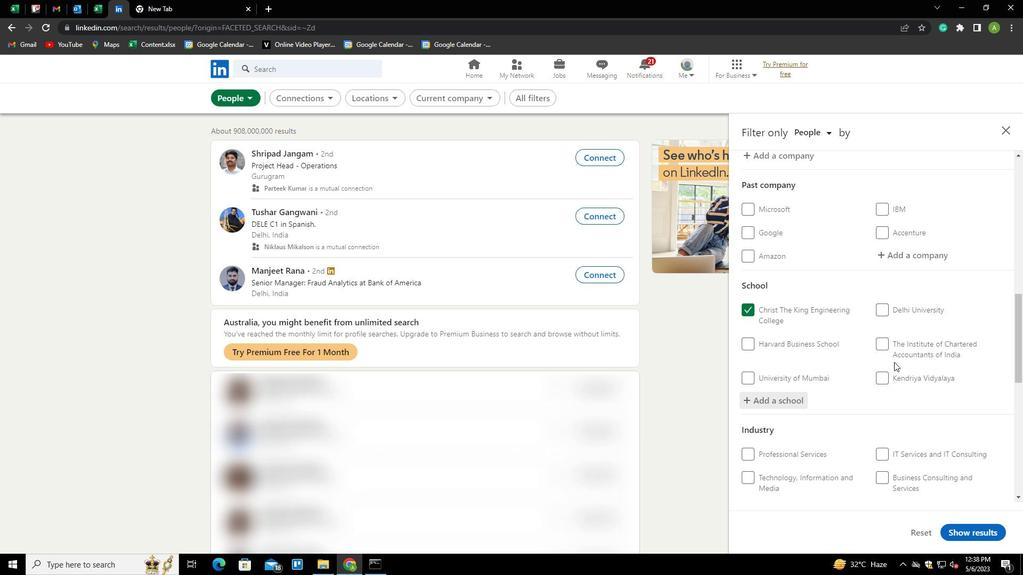 
Action: Mouse scrolled (894, 362) with delta (0, 0)
Screenshot: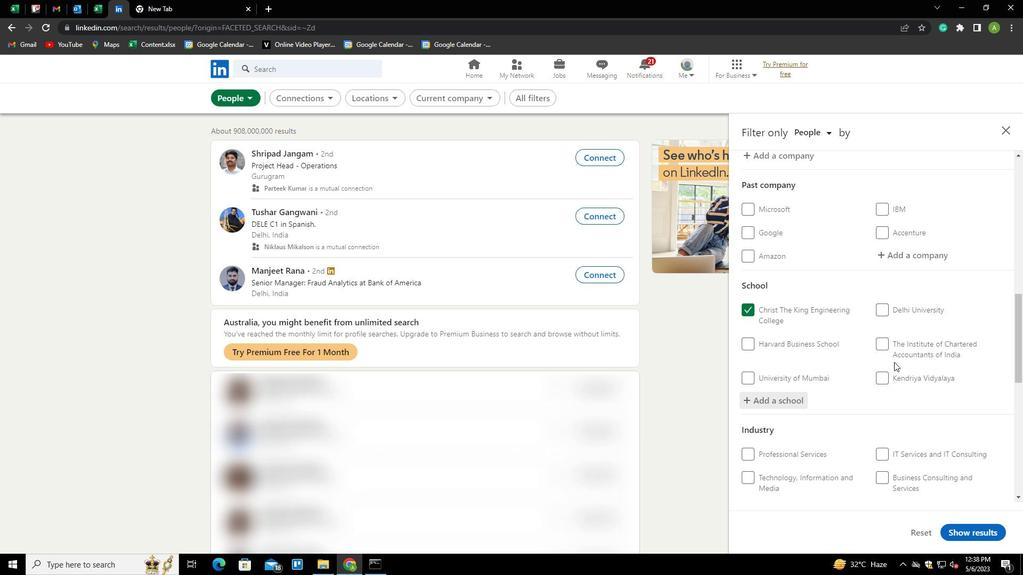 
Action: Mouse scrolled (894, 362) with delta (0, 0)
Screenshot: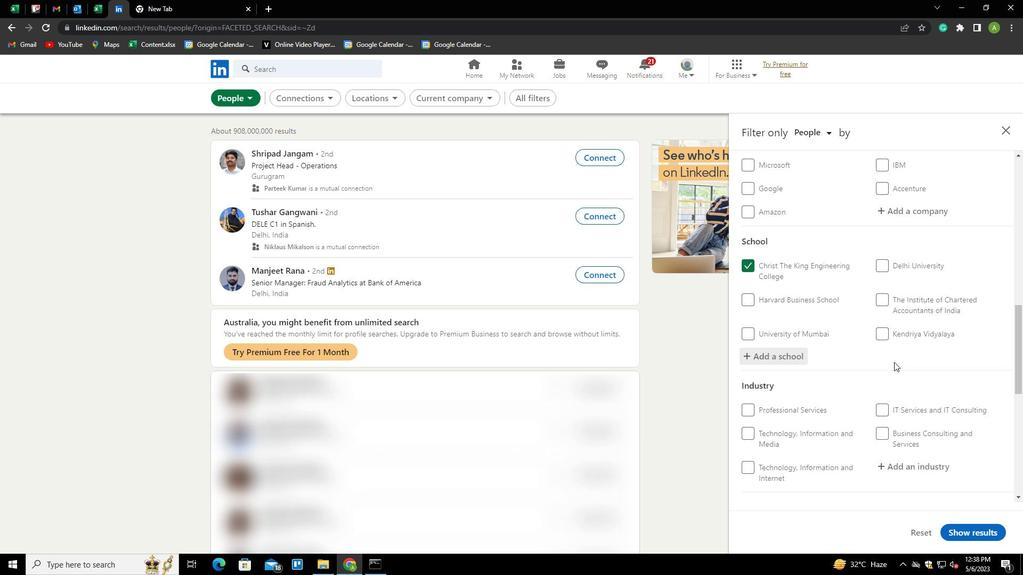 
Action: Mouse scrolled (894, 362) with delta (0, 0)
Screenshot: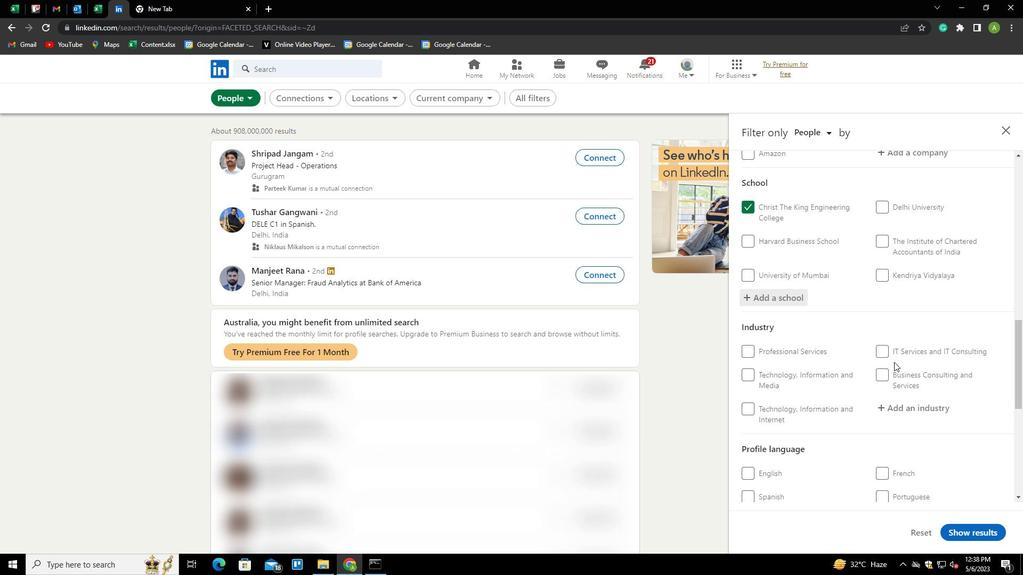 
Action: Mouse moved to (903, 300)
Screenshot: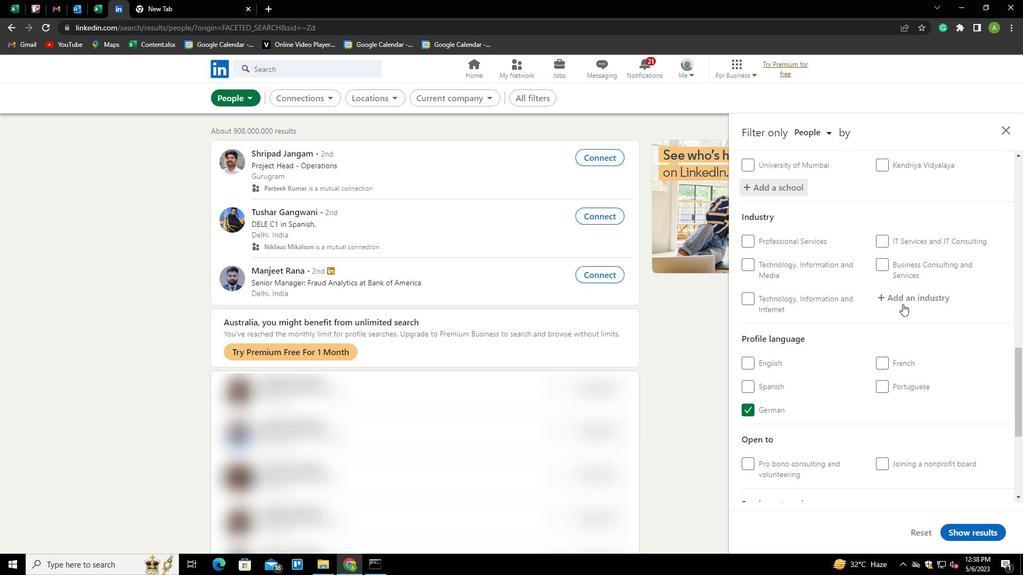 
Action: Mouse pressed left at (903, 300)
Screenshot: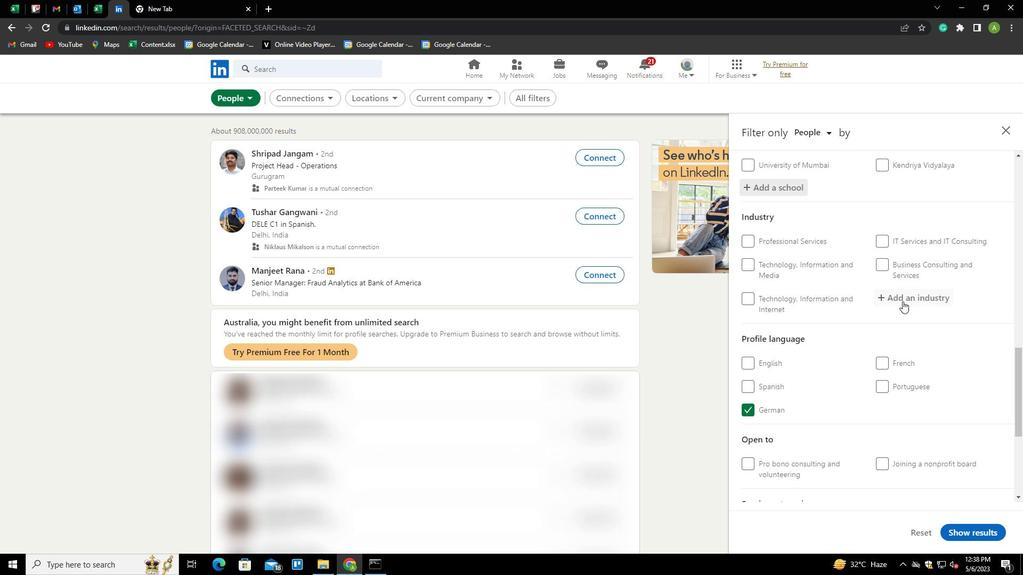
Action: Key pressed <Key.shift>COMPUTERS<Key.space>AND<Key.space><Key.shift>ELECTRIC<Key.space><Key.backspace>S<Key.space><Key.shift><Key.shift><Key.shift><Key.shift><Key.shift><Key.shift>MANUFACTURING
Screenshot: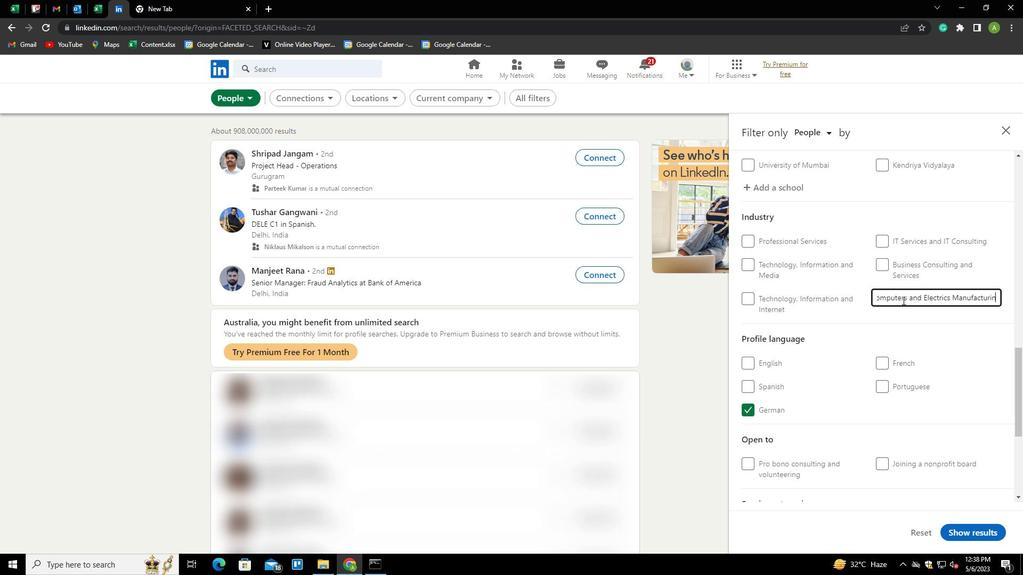 
Action: Mouse moved to (962, 326)
Screenshot: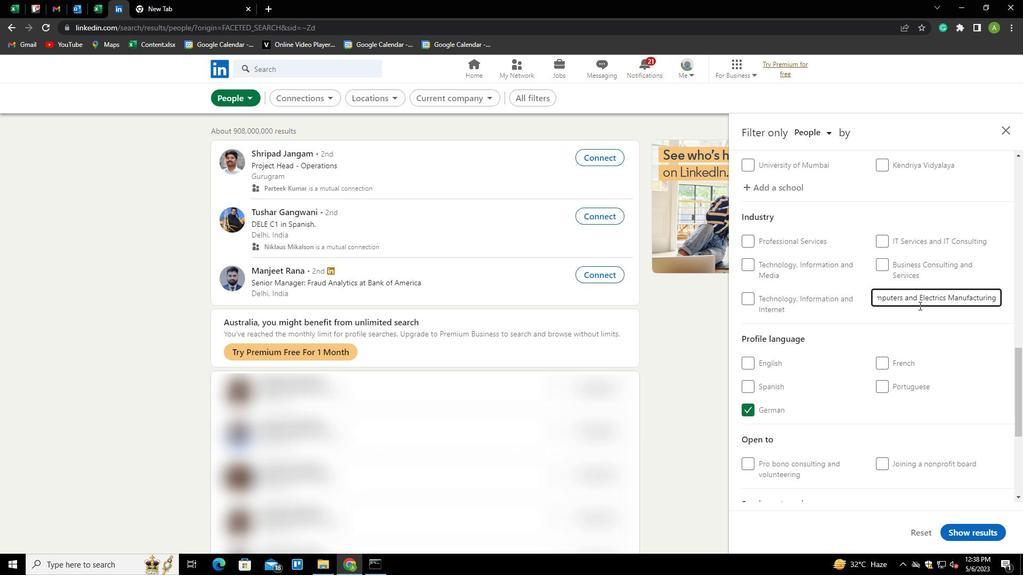 
Action: Mouse pressed left at (962, 326)
Screenshot: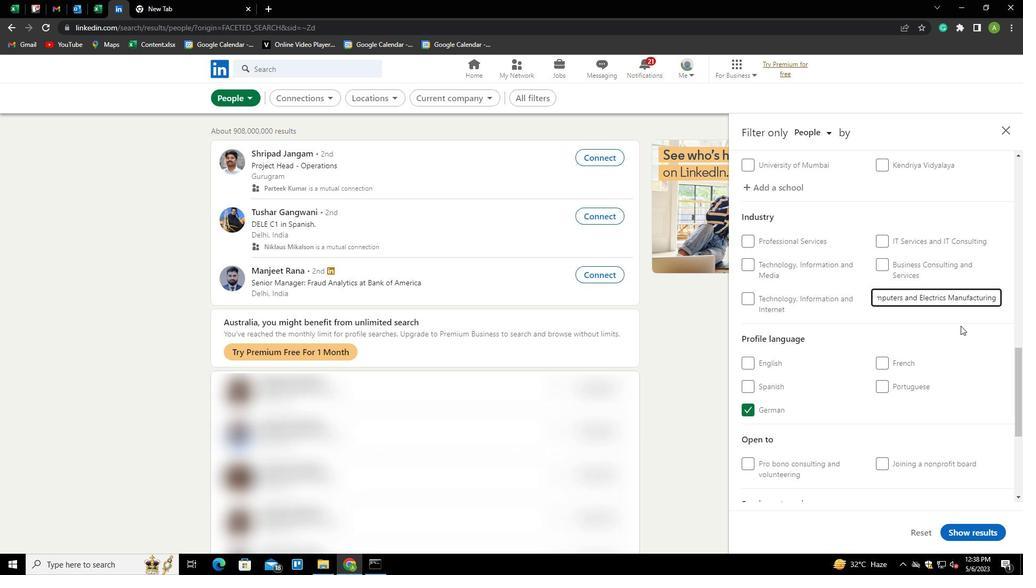 
Action: Mouse moved to (964, 326)
Screenshot: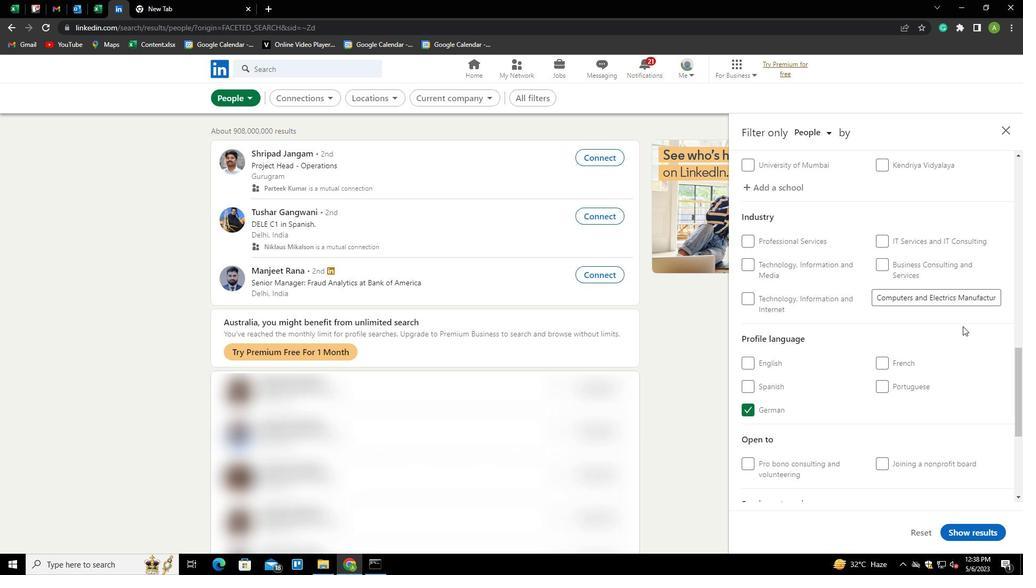 
Action: Mouse scrolled (964, 326) with delta (0, 0)
Screenshot: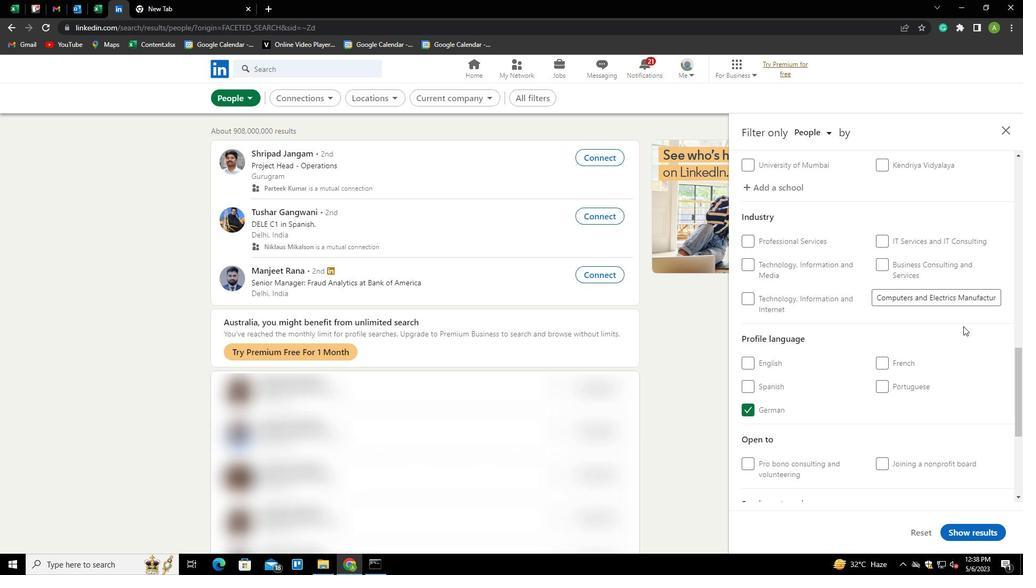 
Action: Mouse scrolled (964, 326) with delta (0, 0)
Screenshot: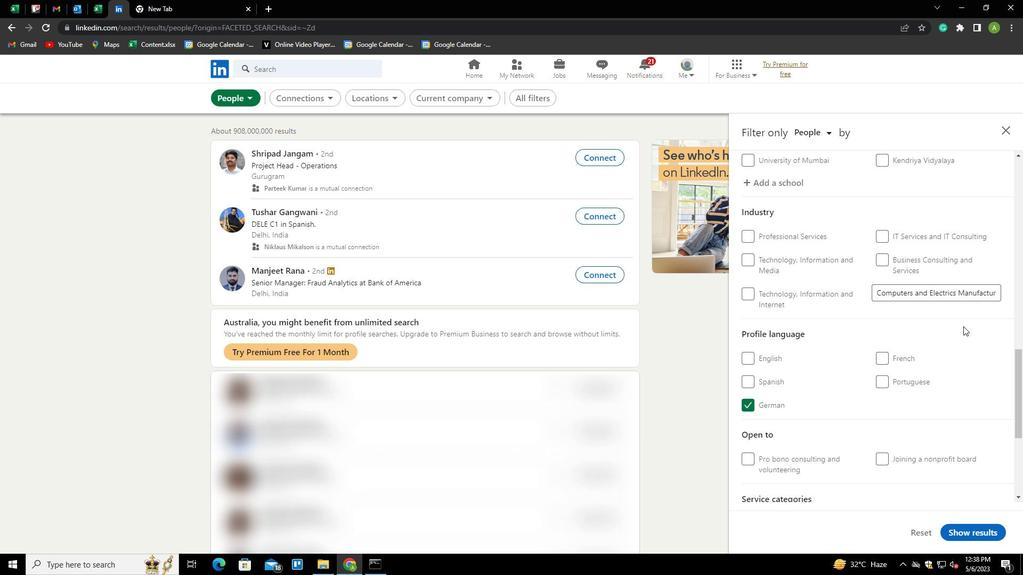 
Action: Mouse moved to (963, 326)
Screenshot: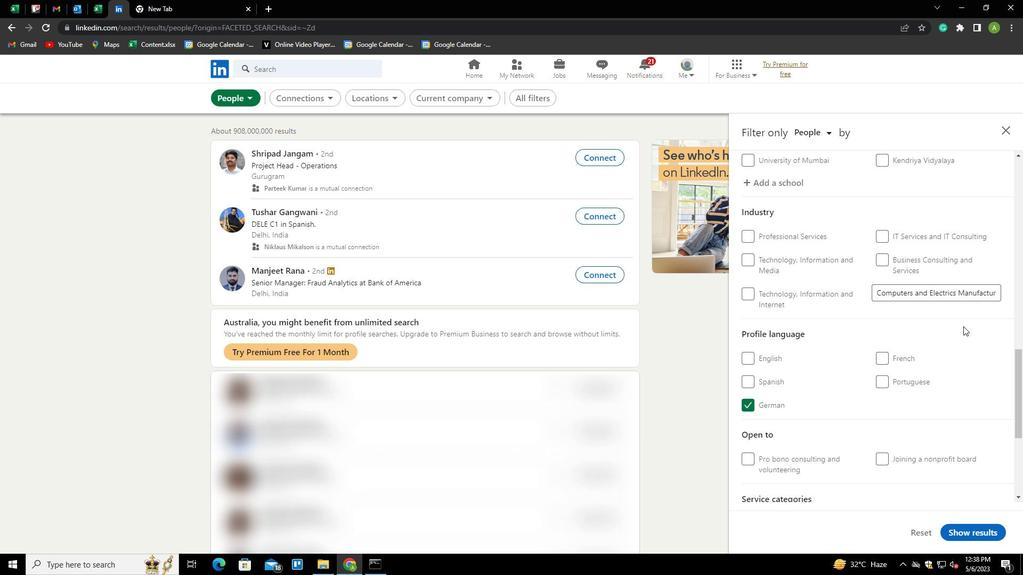 
Action: Mouse scrolled (963, 326) with delta (0, 0)
Screenshot: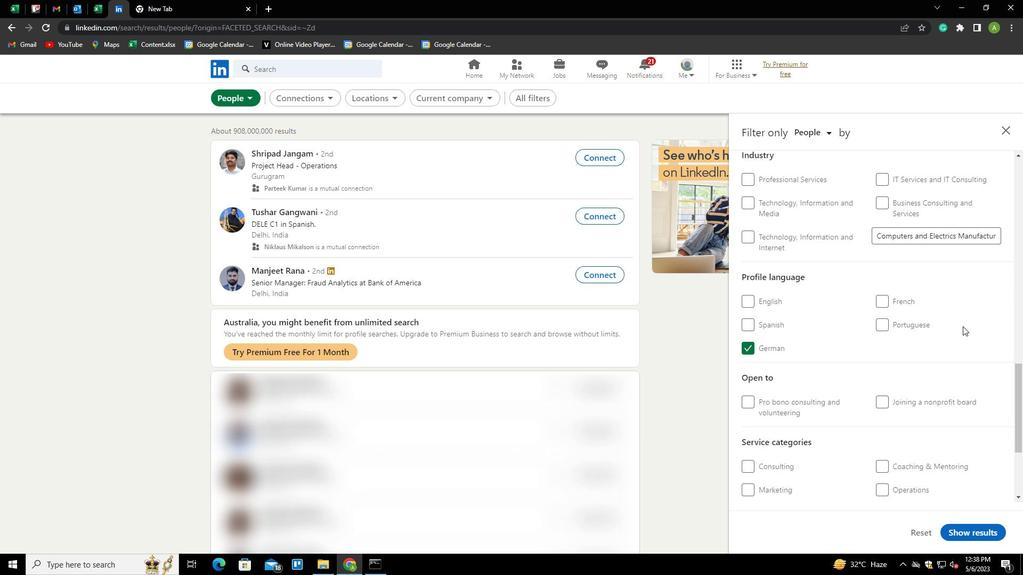 
Action: Mouse scrolled (963, 326) with delta (0, 0)
Screenshot: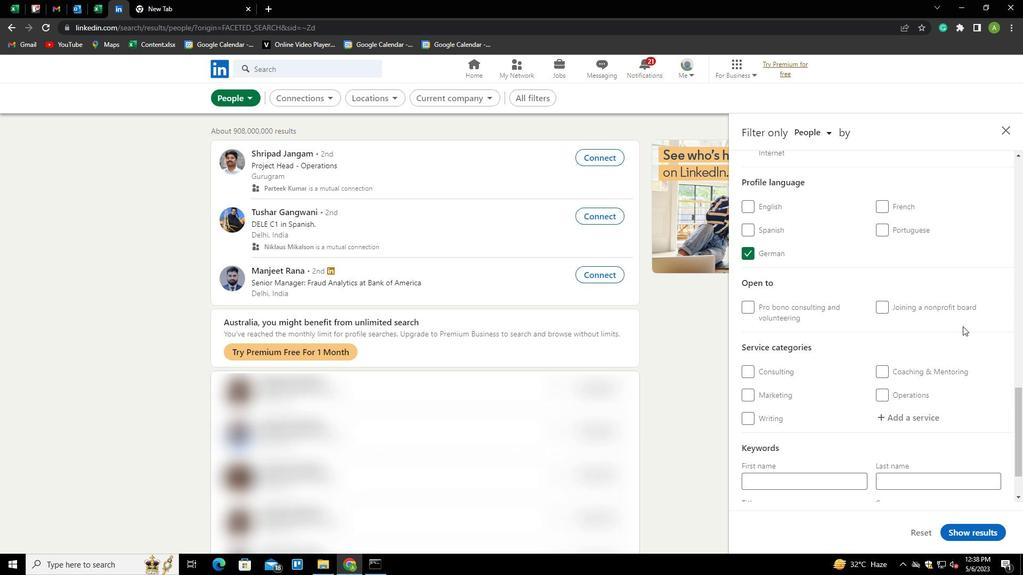 
Action: Mouse moved to (929, 365)
Screenshot: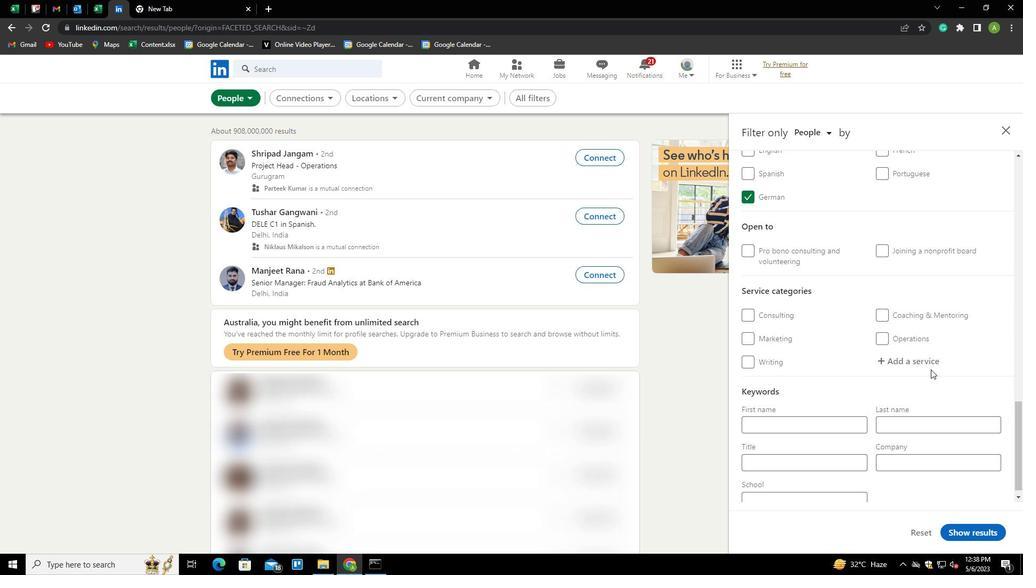 
Action: Mouse pressed left at (929, 365)
Screenshot: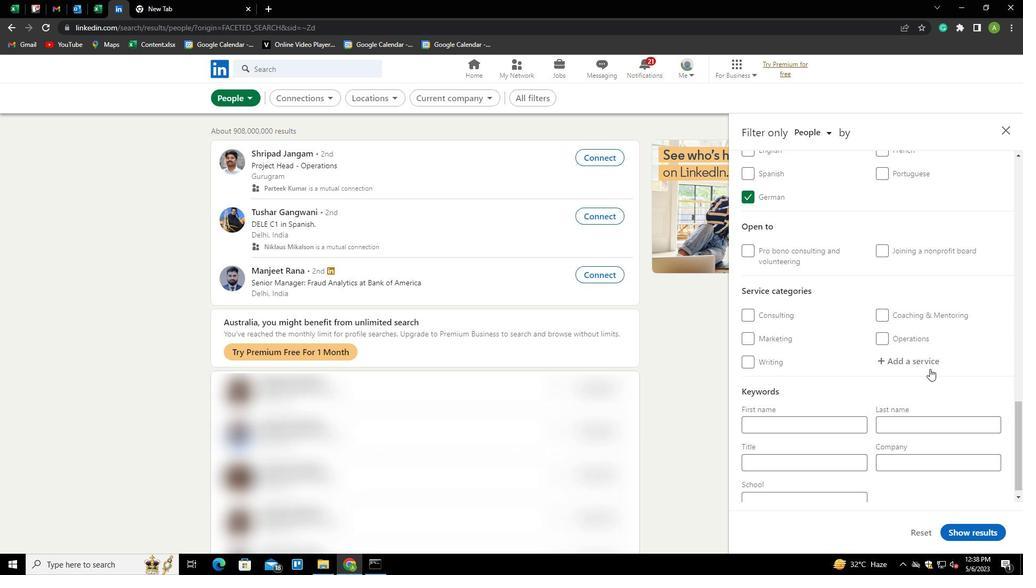 
Action: Key pressed <Key.shift>
Screenshot: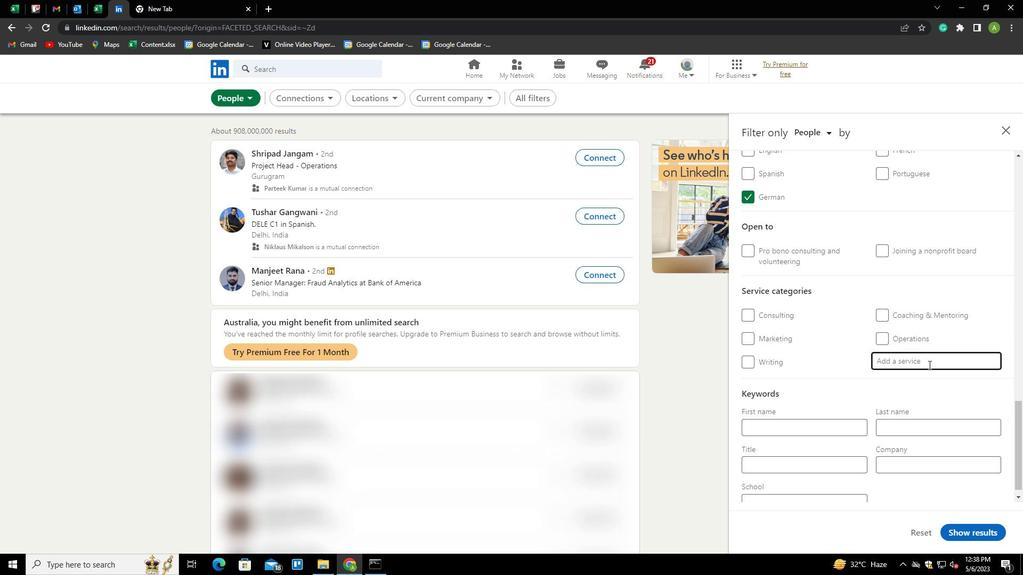
Action: Mouse moved to (928, 363)
Screenshot: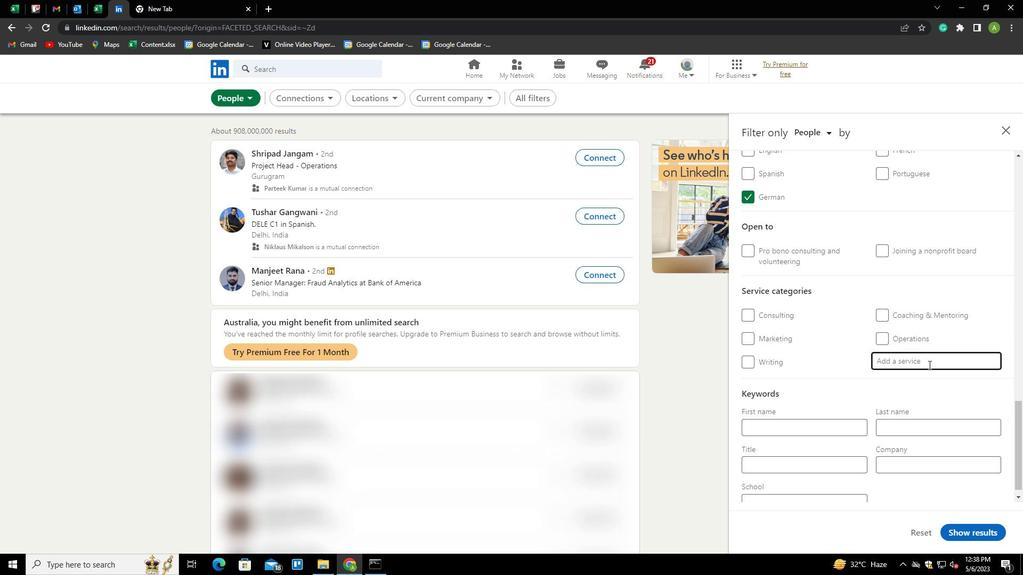 
Action: Key pressed CYBERSECURITY<Key.down><Key.enter>
Screenshot: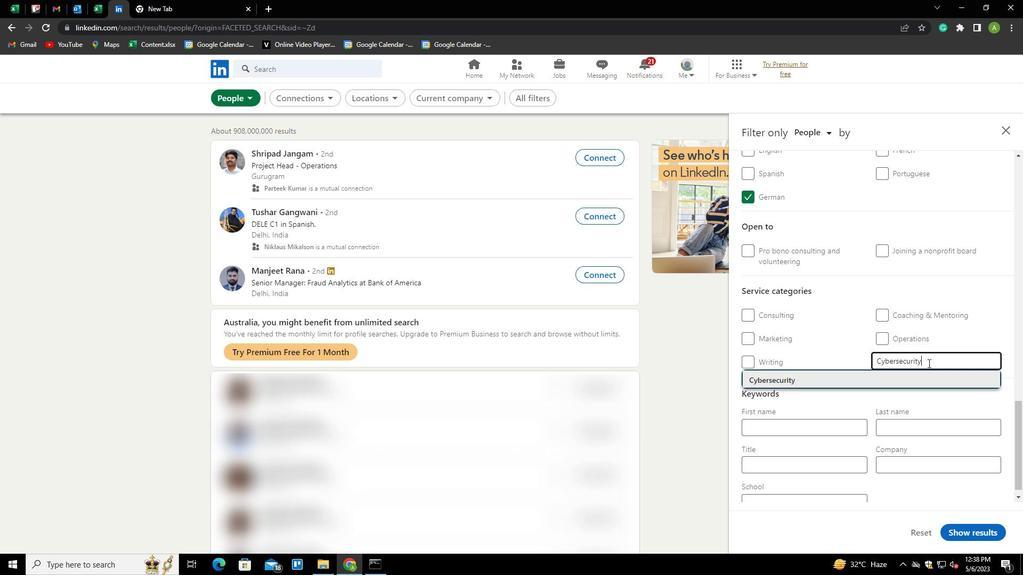 
Action: Mouse moved to (928, 363)
Screenshot: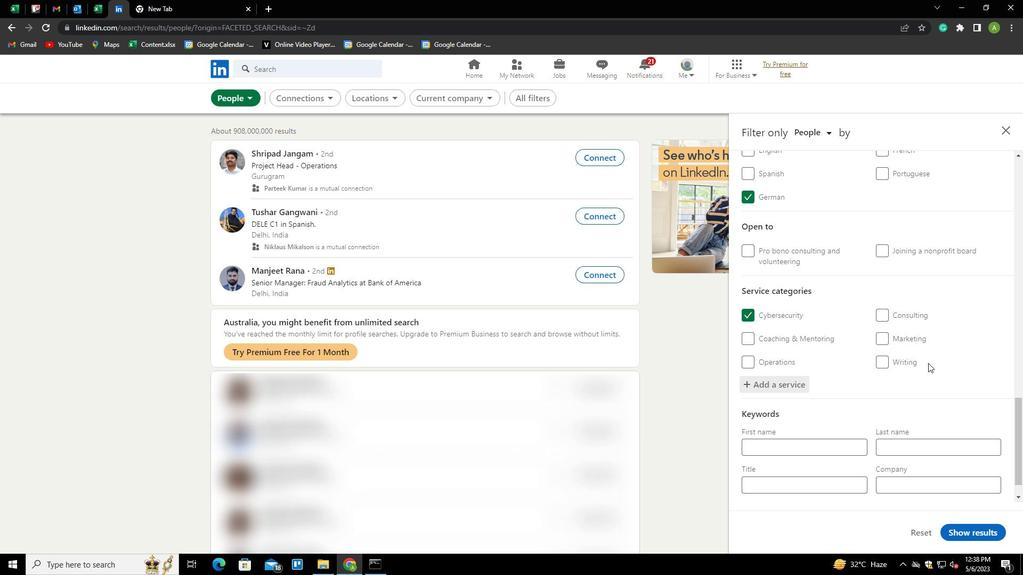 
Action: Mouse scrolled (928, 363) with delta (0, 0)
Screenshot: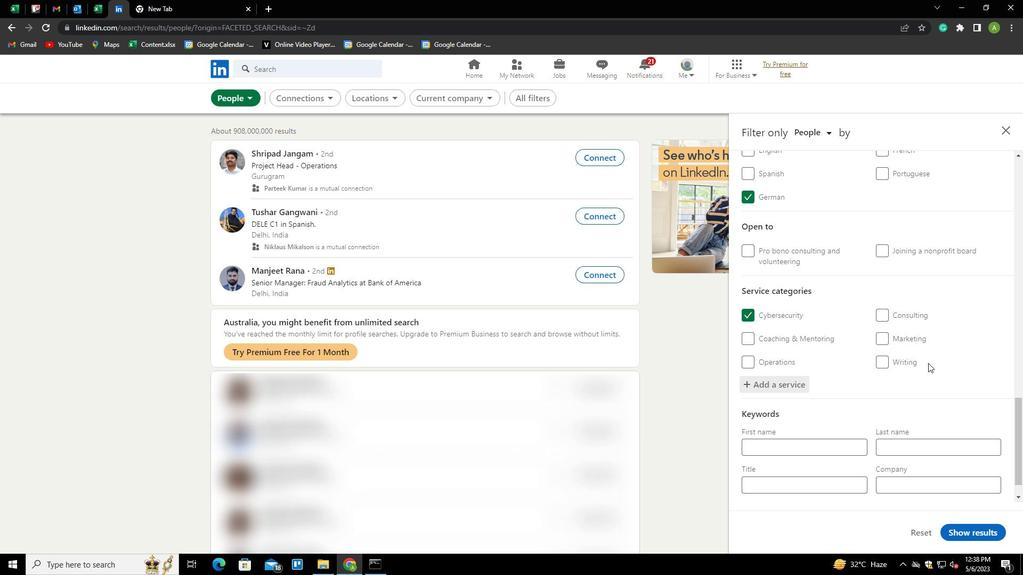 
Action: Mouse moved to (927, 363)
Screenshot: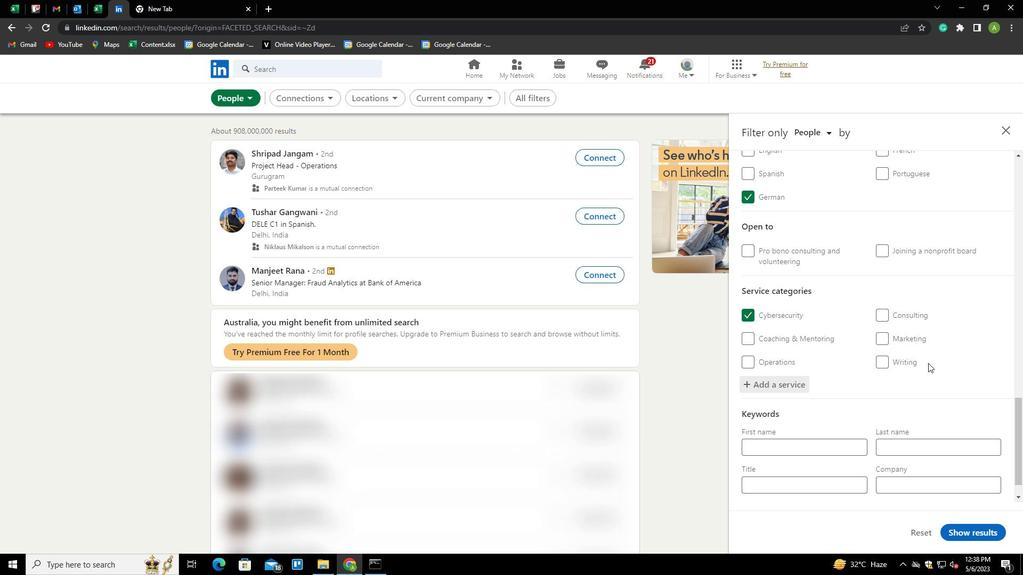 
Action: Mouse scrolled (927, 363) with delta (0, 0)
Screenshot: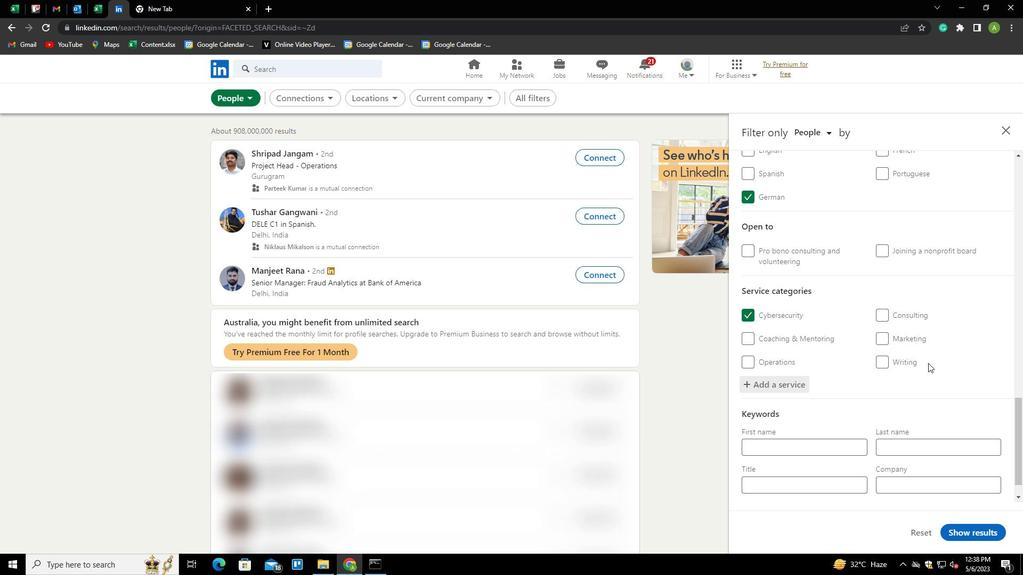 
Action: Mouse scrolled (927, 363) with delta (0, 0)
Screenshot: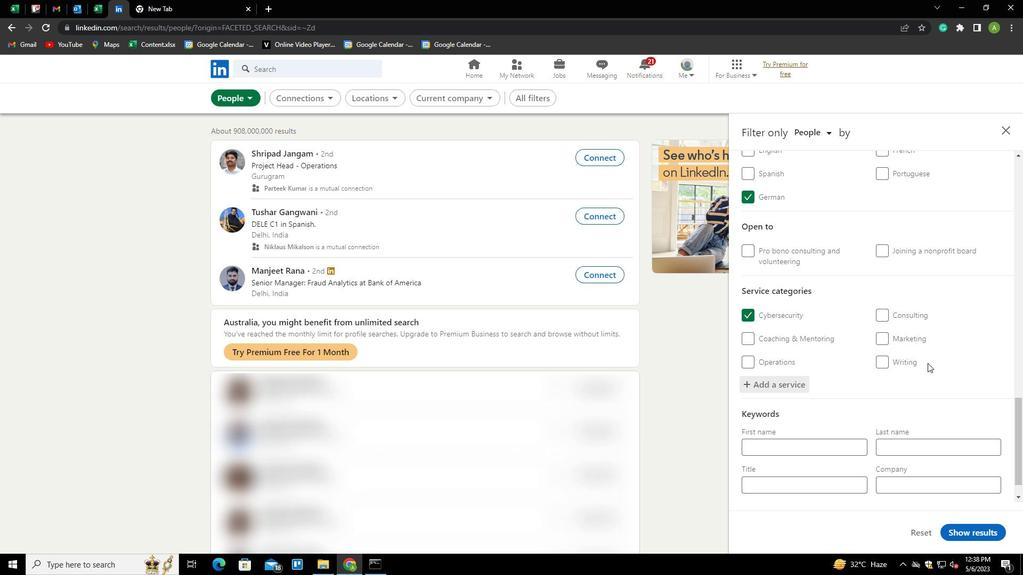 
Action: Mouse scrolled (927, 363) with delta (0, 0)
Screenshot: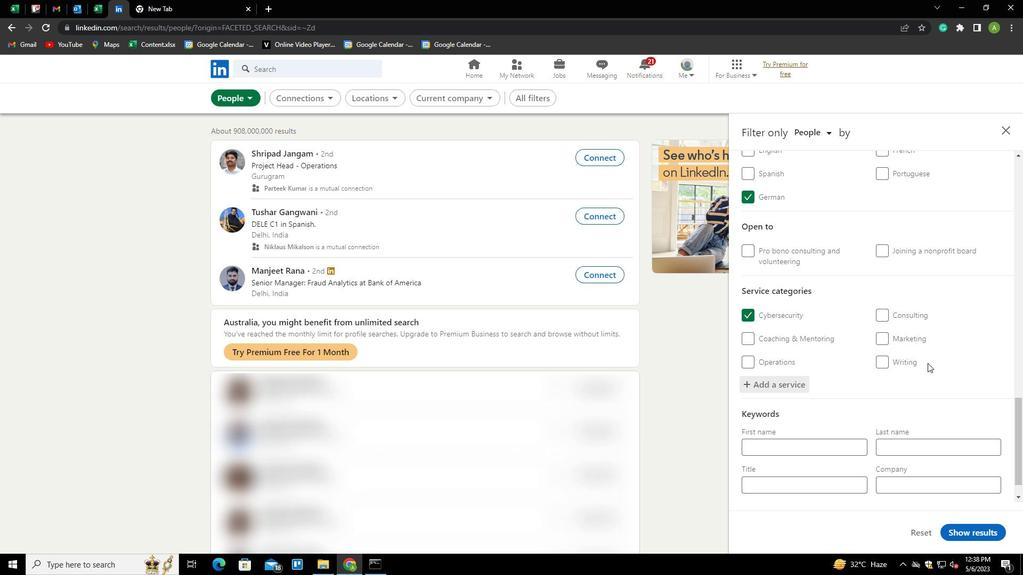 
Action: Mouse scrolled (927, 363) with delta (0, 0)
Screenshot: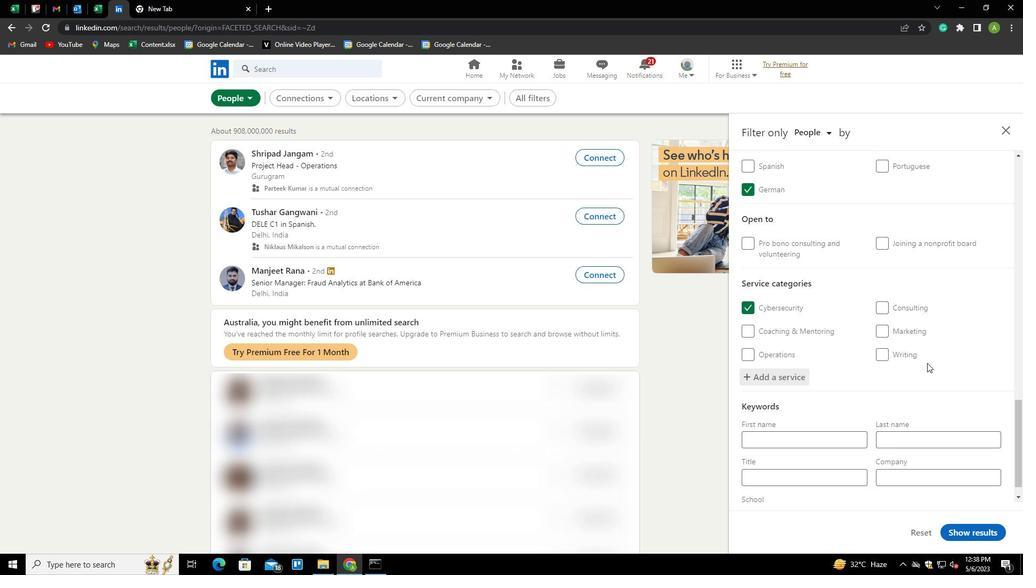 
Action: Mouse moved to (844, 447)
Screenshot: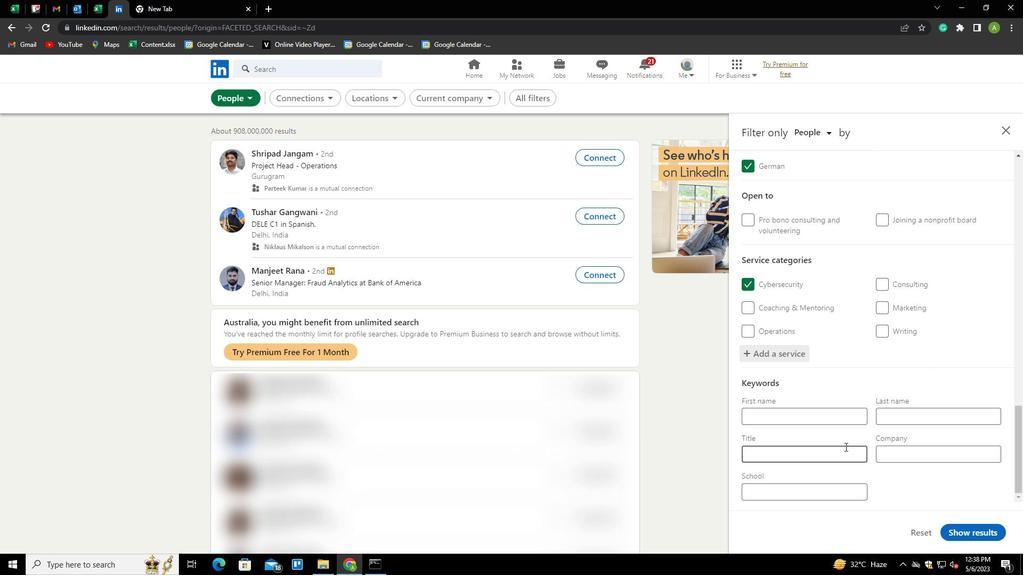 
Action: Mouse pressed left at (844, 447)
Screenshot: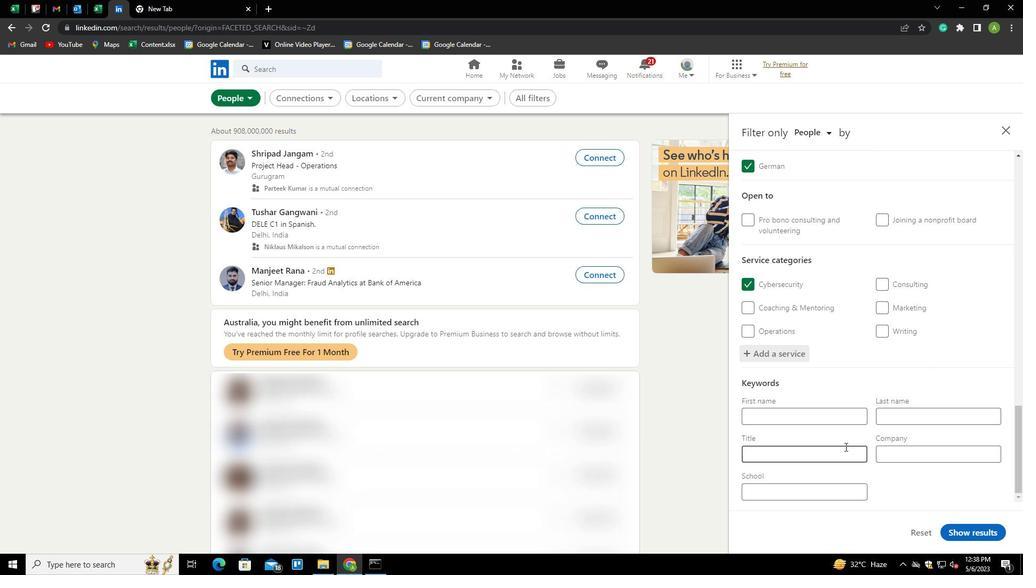 
Action: Key pressed <Key.shift>HEAVY<Key.space><Key.shift><Key.shift><Key.shift><Key.shift><Key.shift><Key.shift><Key.shift><Key.shift><Key.shift><Key.shift><Key.shift><Key.shift><Key.shift><Key.shift><Key.shift><Key.shift><Key.shift>EQUIPMENT<Key.space><Key.shift>P<Key.backspace>OPERATOR
Screenshot: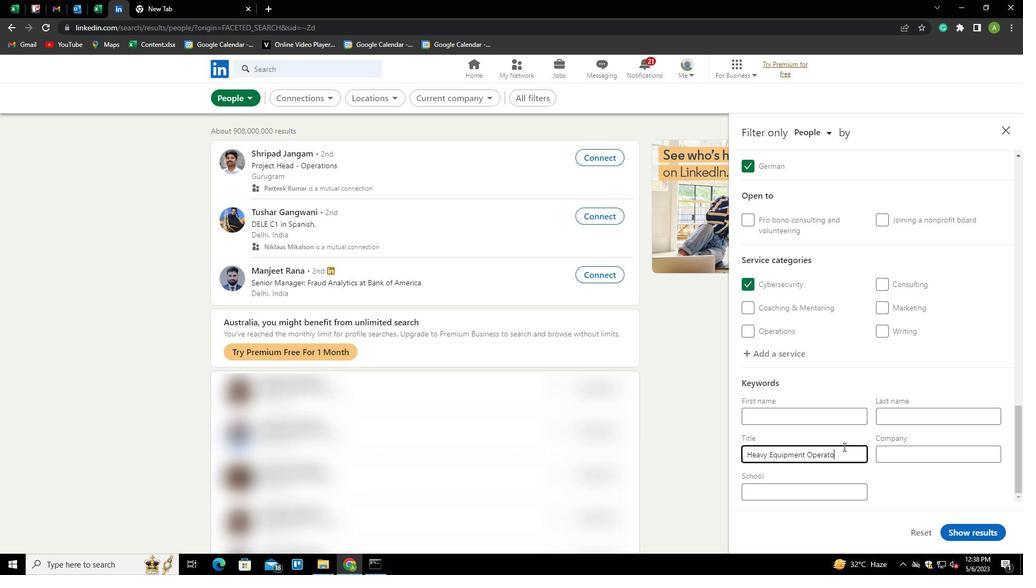 
Action: Mouse moved to (898, 470)
Screenshot: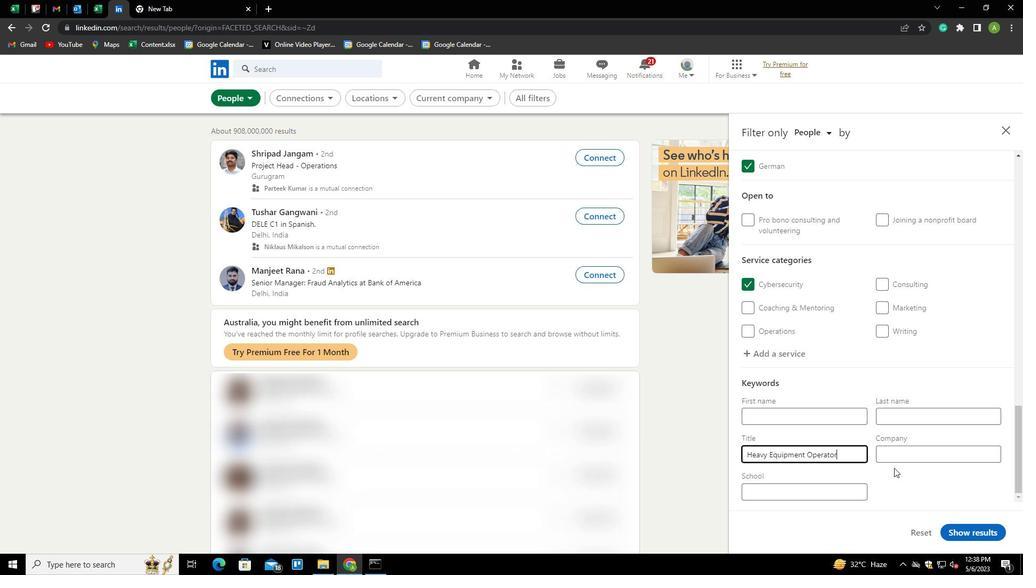 
Action: Mouse pressed left at (898, 470)
Screenshot: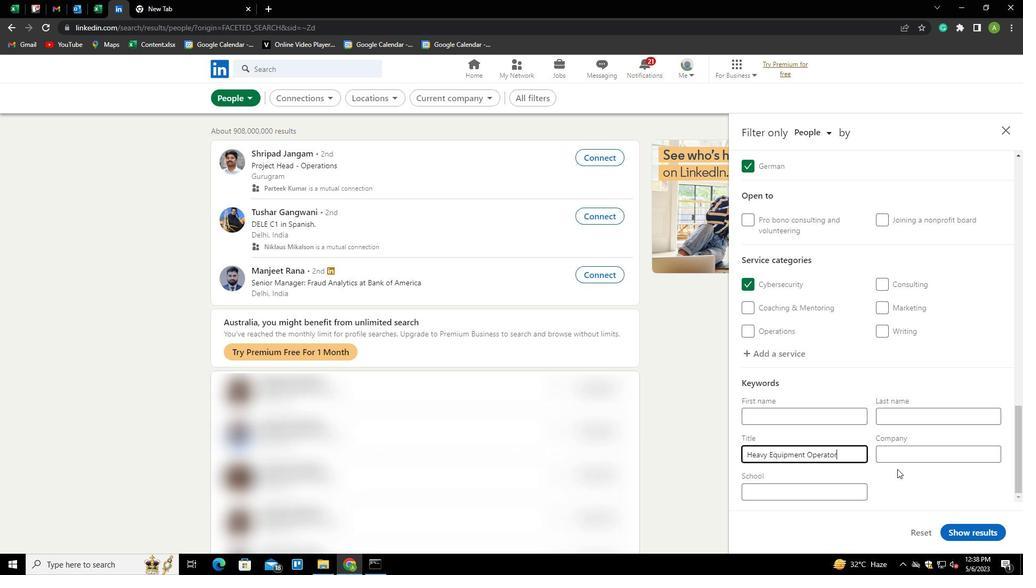 
Action: Mouse moved to (978, 529)
Screenshot: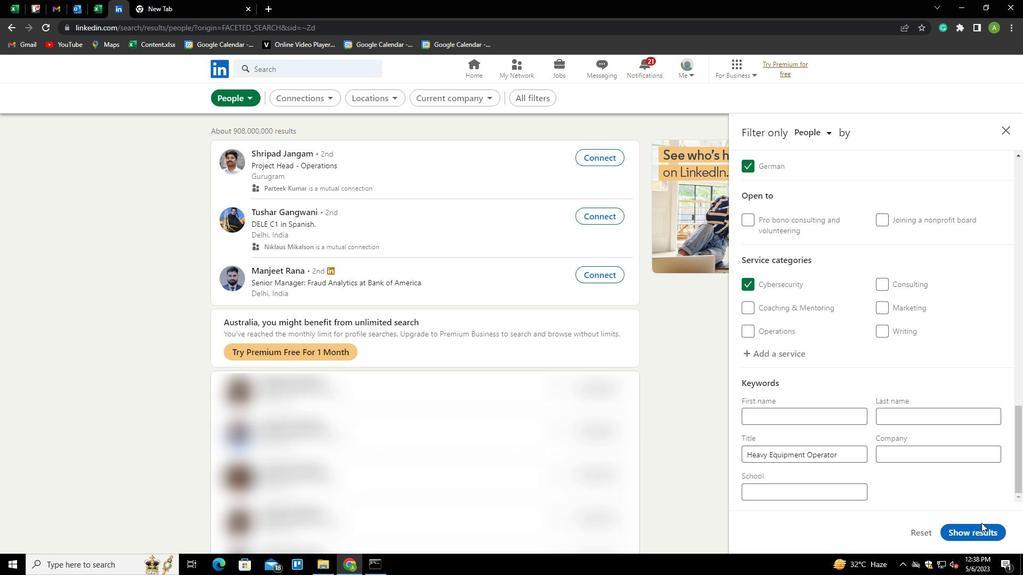 
Action: Mouse pressed left at (978, 529)
Screenshot: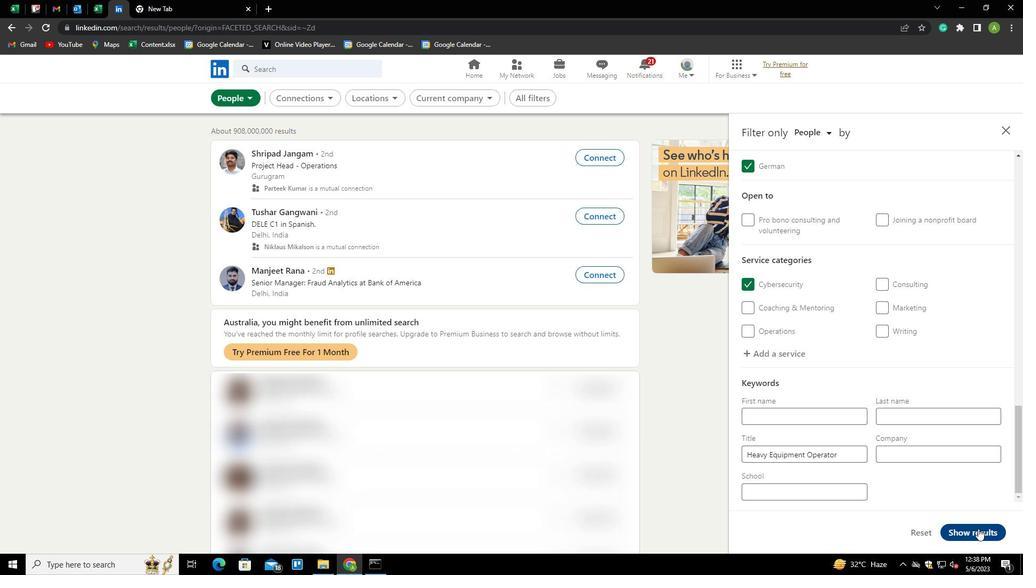 
Action: Mouse moved to (972, 493)
Screenshot: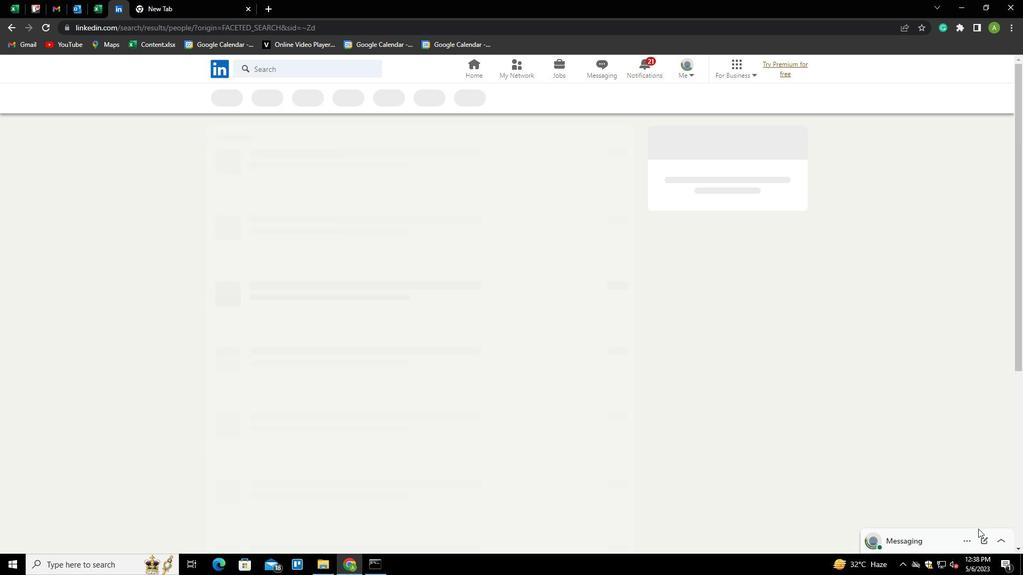 
